 Task: Log work in the project BlazeTech for the issue 'Upgrade the data visualization and reporting mechanisms of a web application to improve data presentation and insights' spent time as '3w 6d 23h 49m' and remaining time as '1w 6d 21h 3m' and move to top of backlog. Now add the issue to the epic 'Digital marketing platform implementation'. Log work in the project BlazeTech for the issue 'Create a new online platform for online music courses with advanced music tools and live performance features' spent time as '5w 2d 1h 41m' and remaining time as '3w 6d 16h 19m' and move to bottom of backlog. Now add the issue to the epic 'API development and management'
Action: Mouse moved to (188, 51)
Screenshot: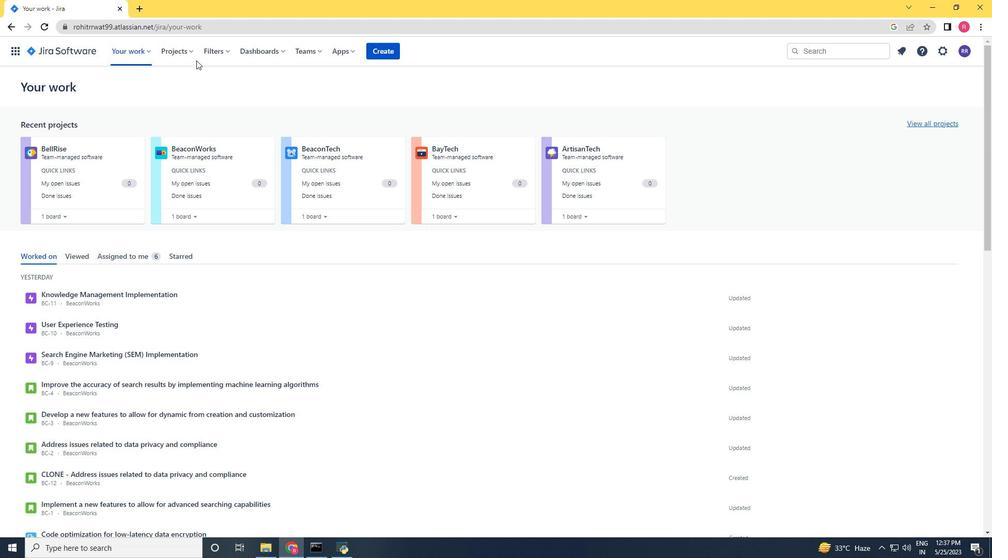 
Action: Mouse pressed left at (188, 51)
Screenshot: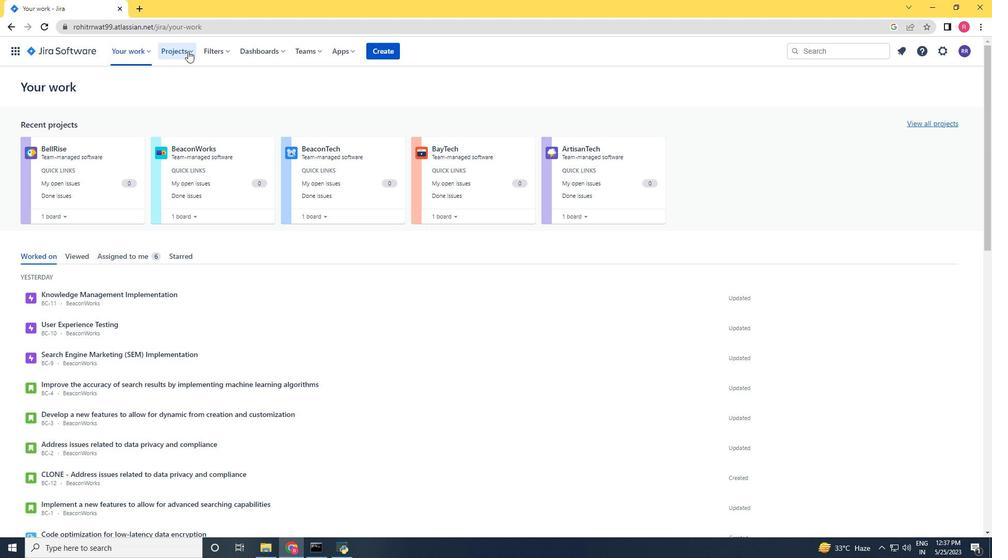 
Action: Mouse moved to (207, 100)
Screenshot: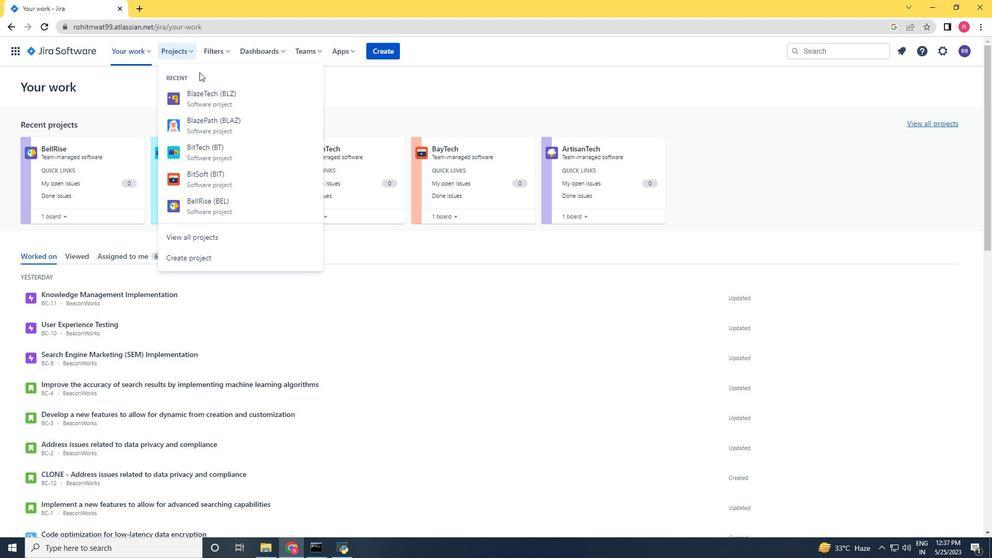 
Action: Mouse pressed left at (207, 100)
Screenshot: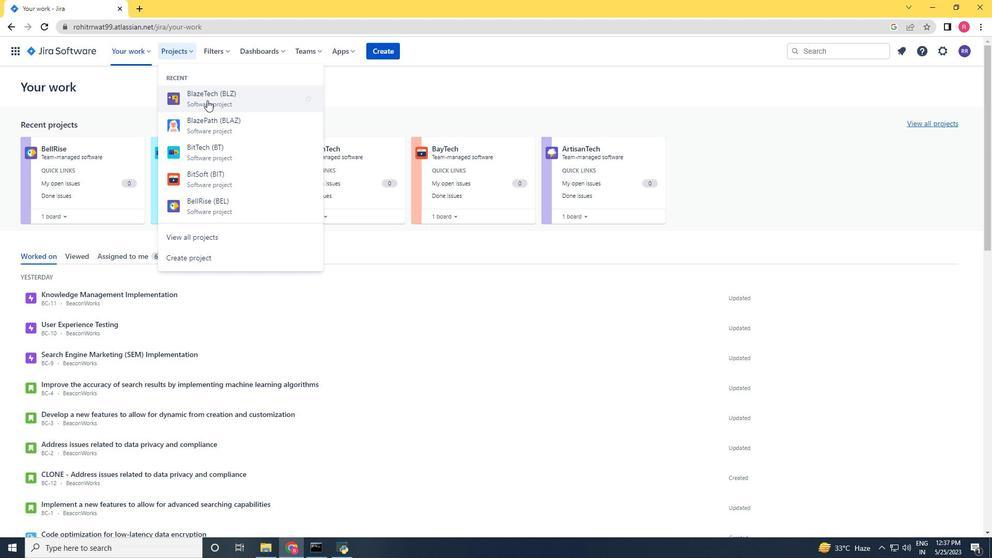 
Action: Mouse moved to (50, 159)
Screenshot: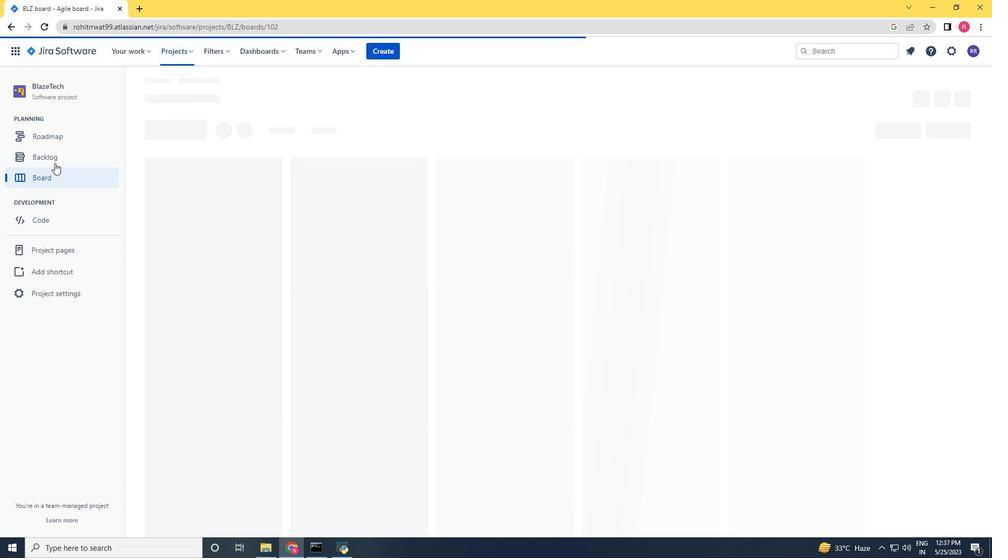 
Action: Mouse pressed left at (50, 159)
Screenshot: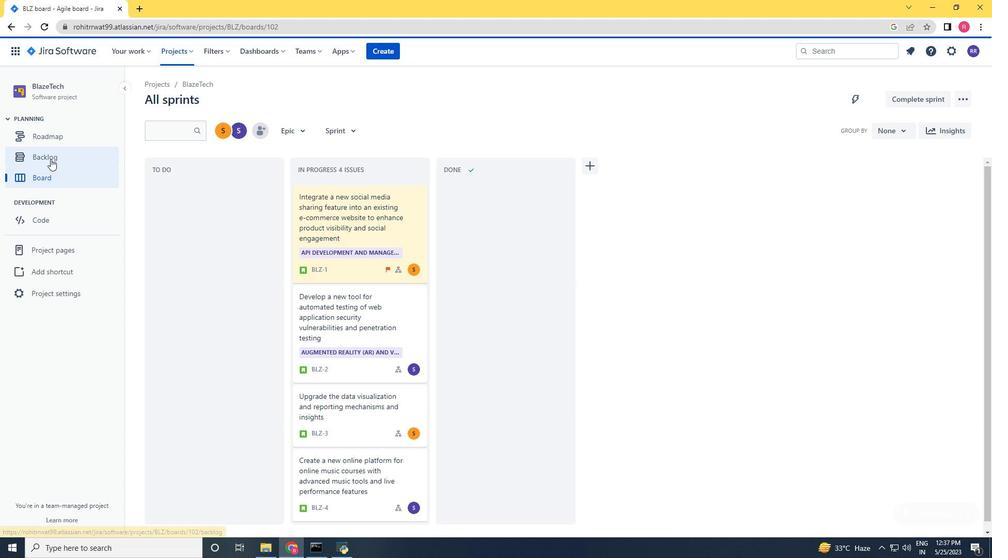 
Action: Mouse moved to (777, 368)
Screenshot: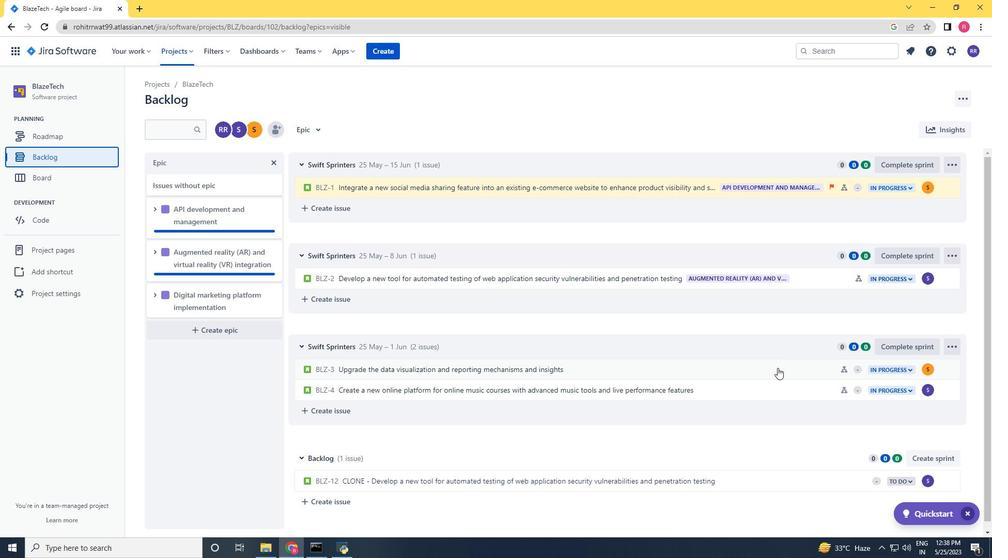 
Action: Mouse pressed left at (777, 368)
Screenshot: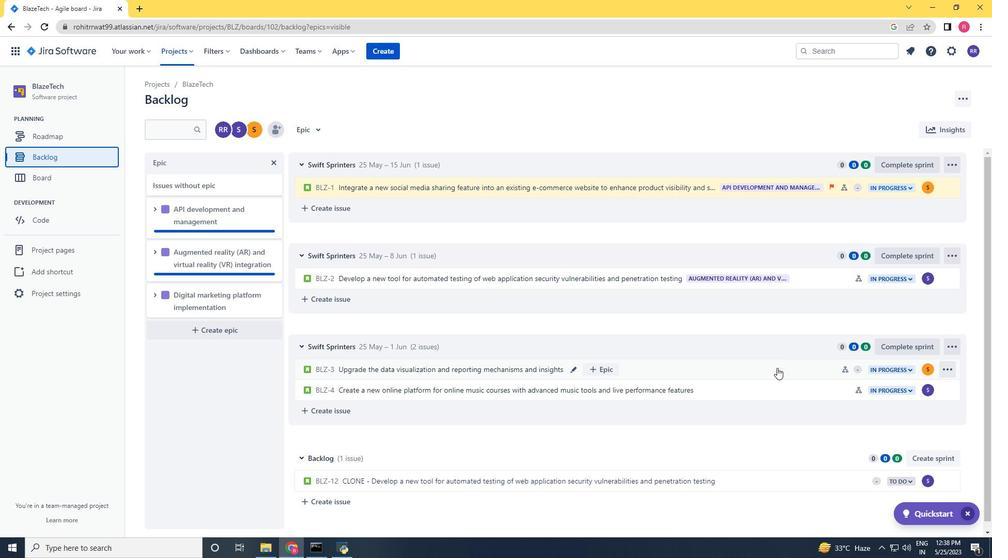 
Action: Mouse moved to (953, 159)
Screenshot: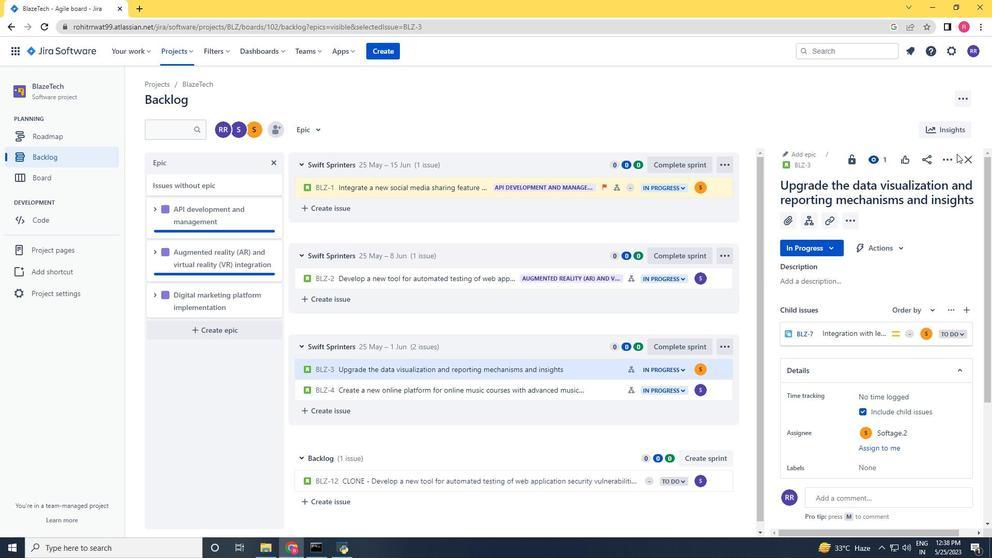 
Action: Mouse pressed left at (953, 159)
Screenshot: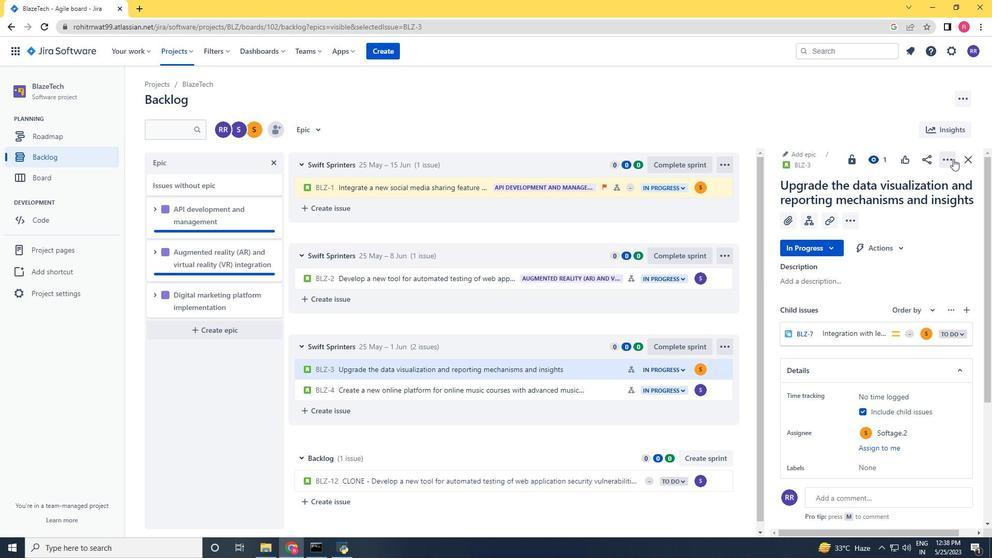 
Action: Mouse moved to (889, 190)
Screenshot: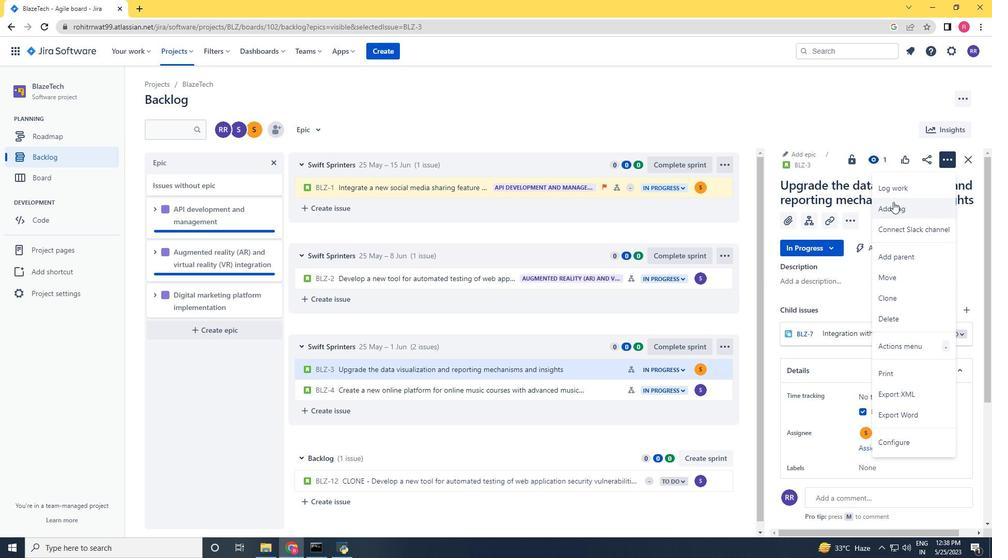 
Action: Mouse pressed left at (889, 190)
Screenshot: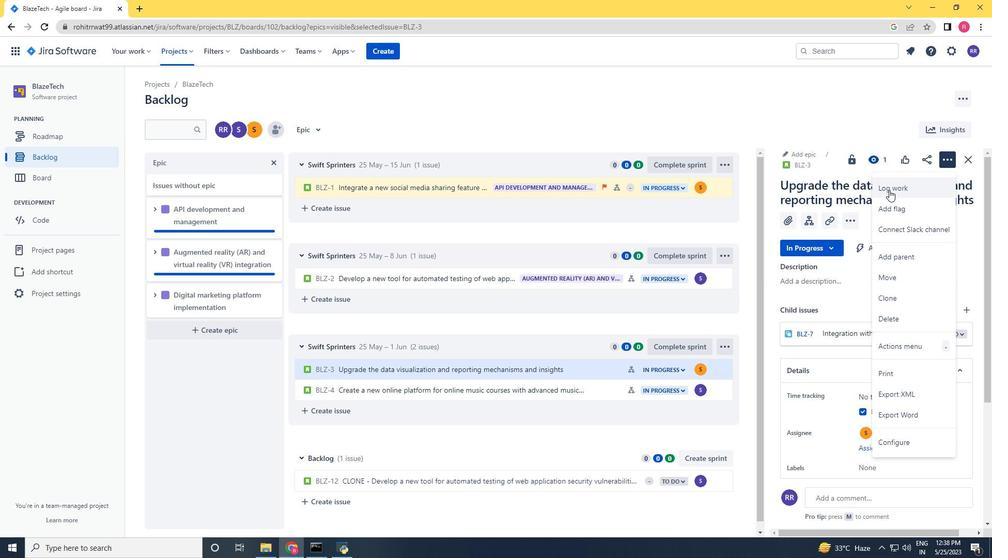 
Action: Key pressed 3w<Key.space>6d<Key.space>23h<Key.space>49m<Key.tab>1w<Key.space>6d<Key.space>21h<Key.space>3m
Screenshot: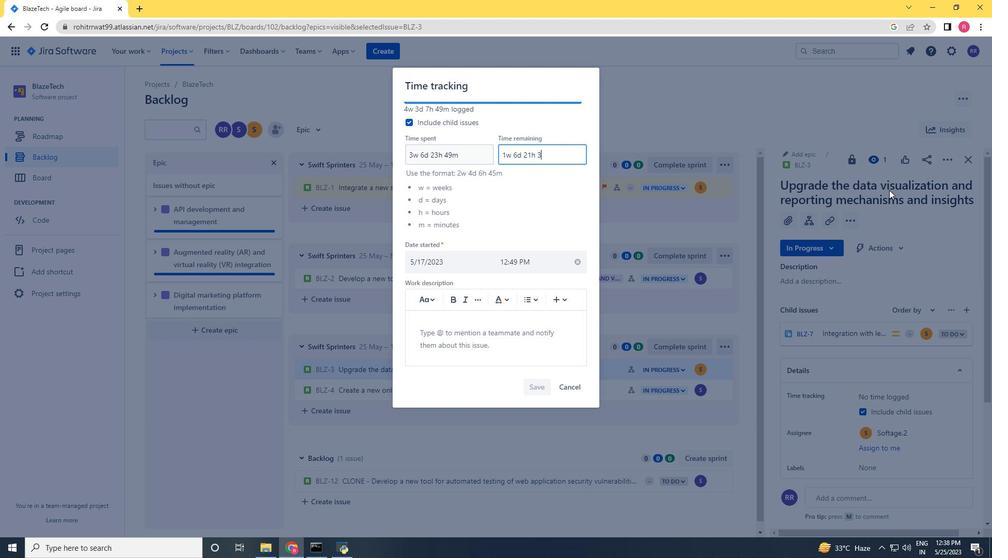 
Action: Mouse moved to (532, 385)
Screenshot: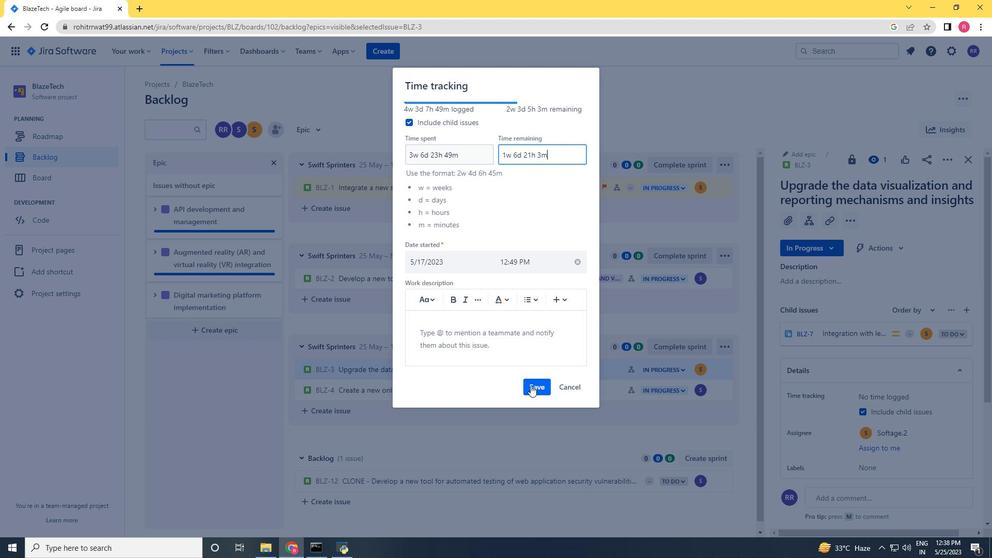 
Action: Mouse pressed left at (532, 385)
Screenshot: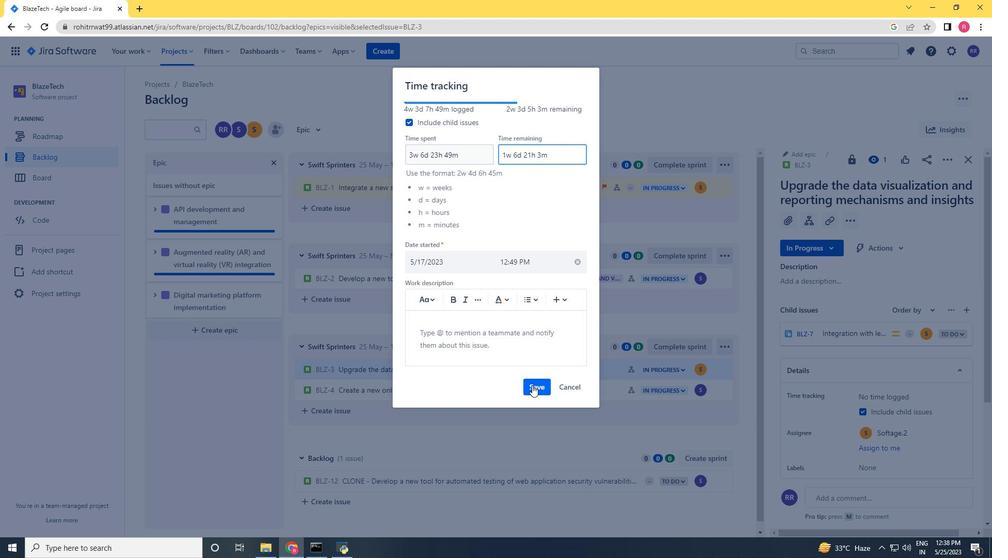 
Action: Mouse moved to (724, 373)
Screenshot: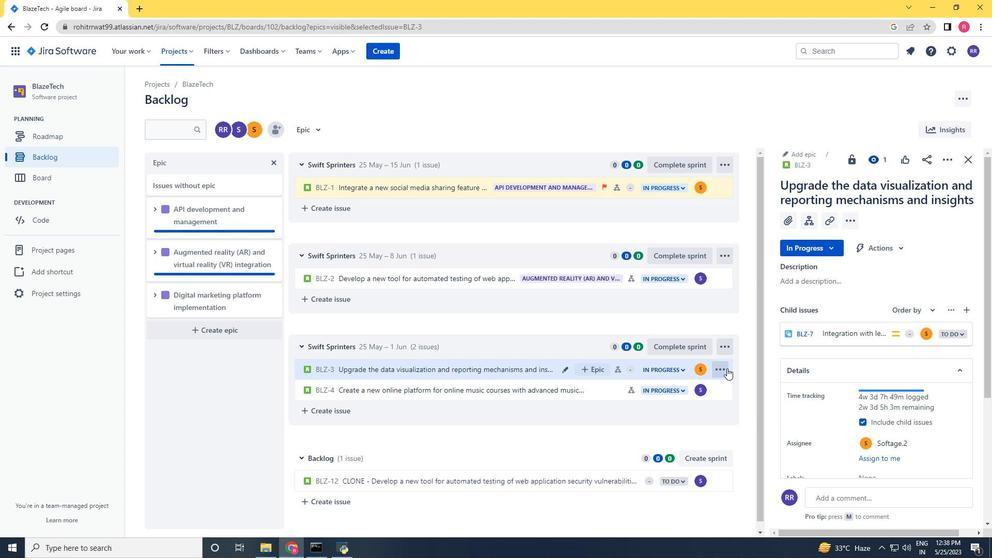 
Action: Mouse pressed left at (724, 373)
Screenshot: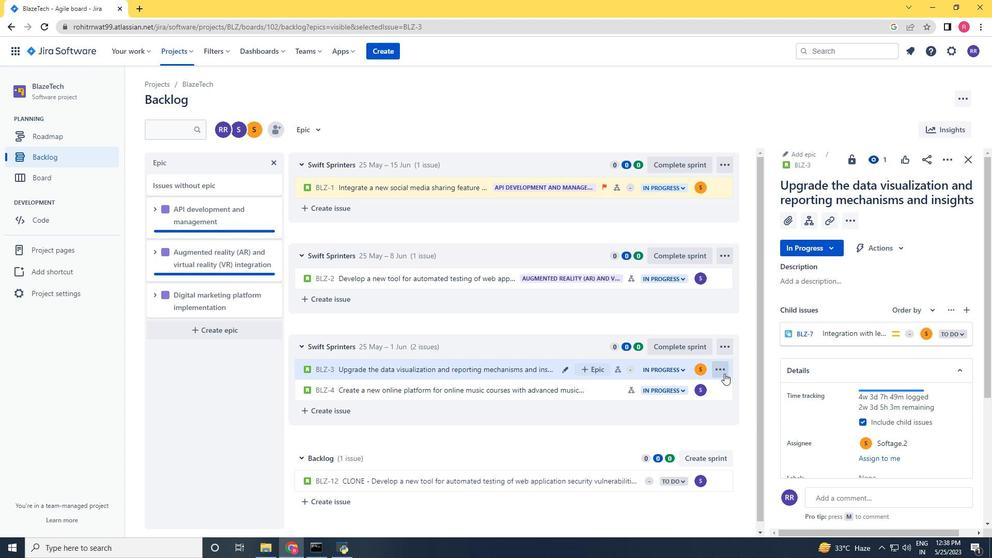 
Action: Mouse moved to (715, 335)
Screenshot: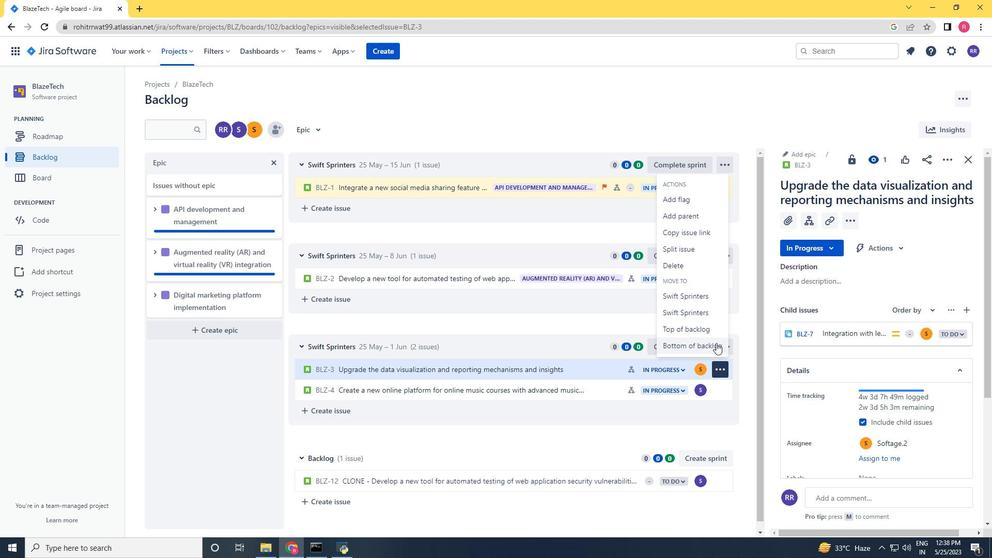
Action: Mouse pressed left at (715, 335)
Screenshot: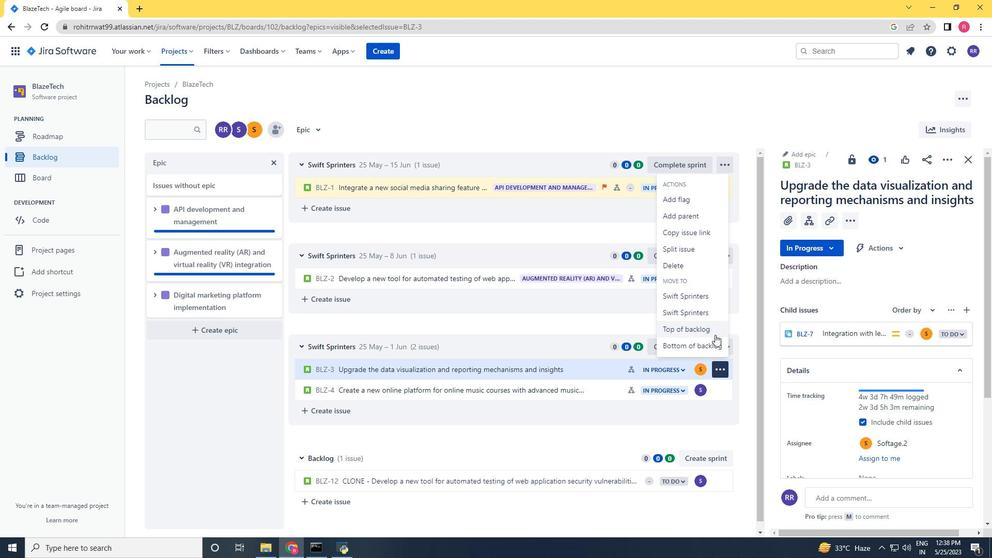 
Action: Mouse moved to (521, 169)
Screenshot: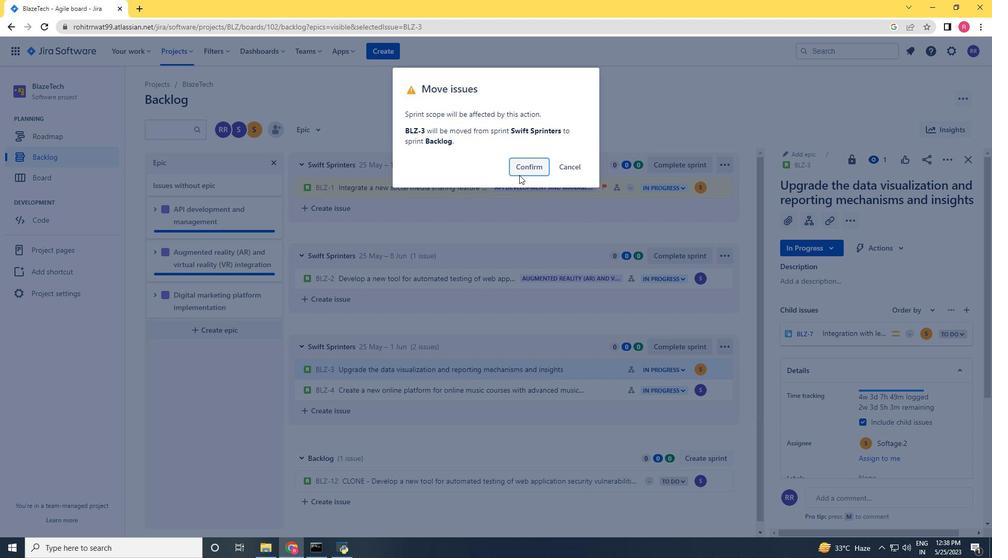 
Action: Mouse pressed left at (521, 169)
Screenshot: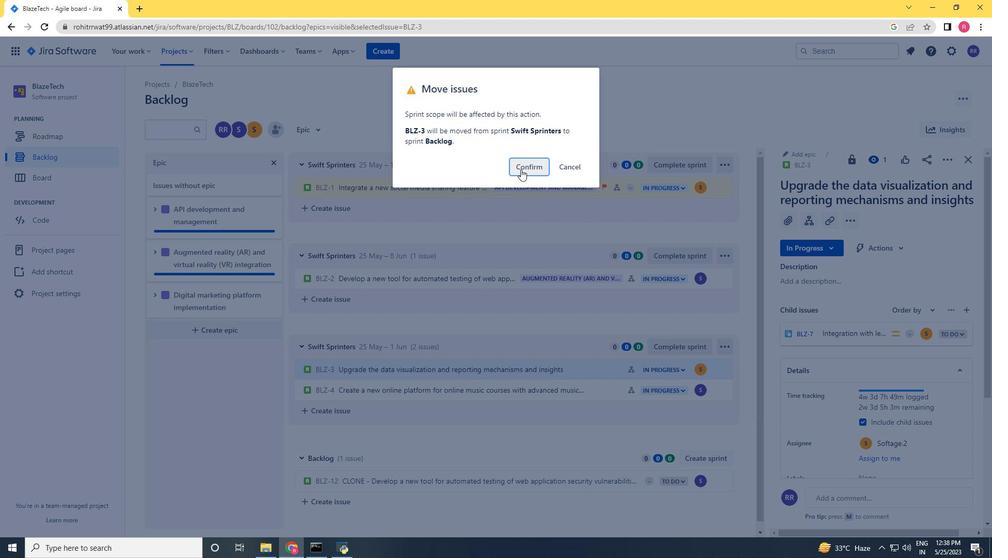 
Action: Mouse moved to (602, 460)
Screenshot: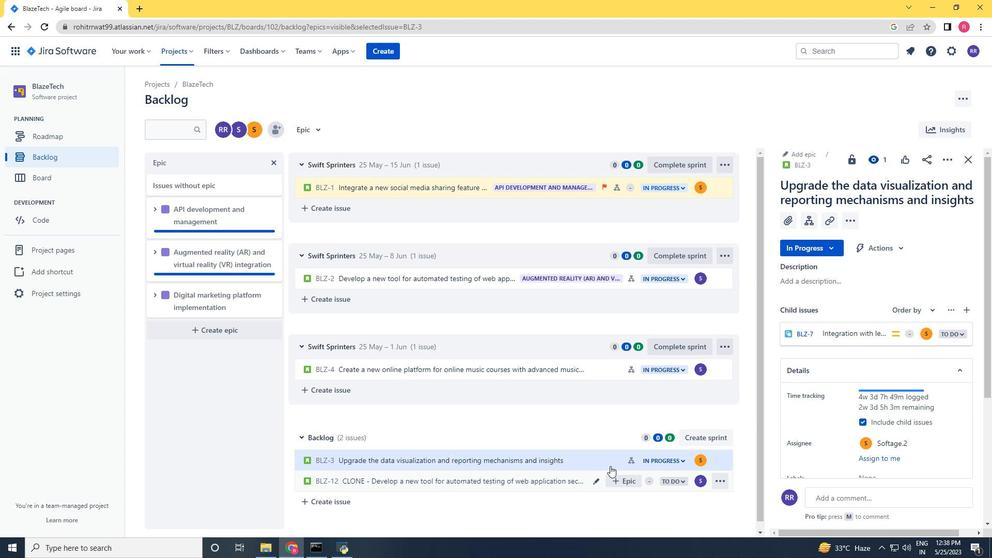 
Action: Mouse pressed left at (602, 460)
Screenshot: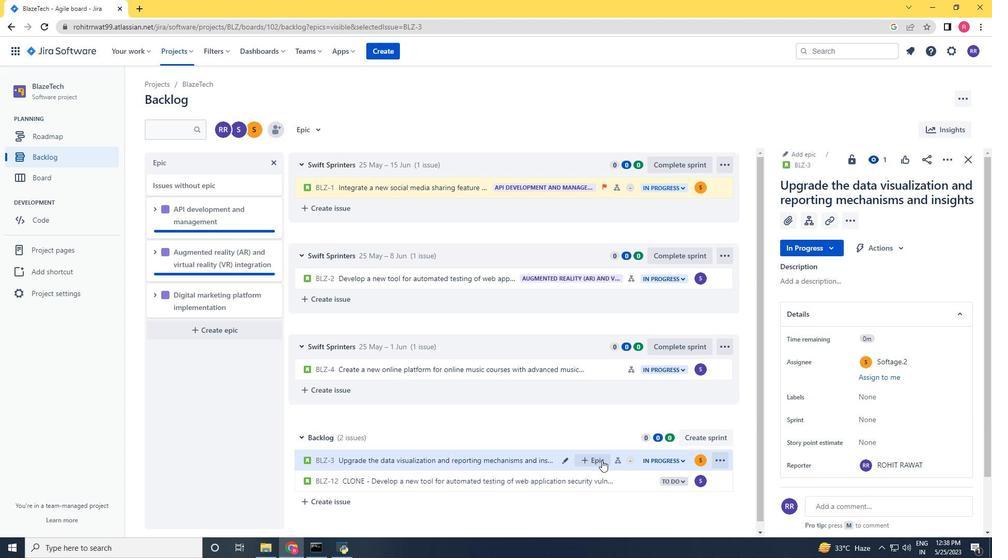 
Action: Mouse moved to (621, 504)
Screenshot: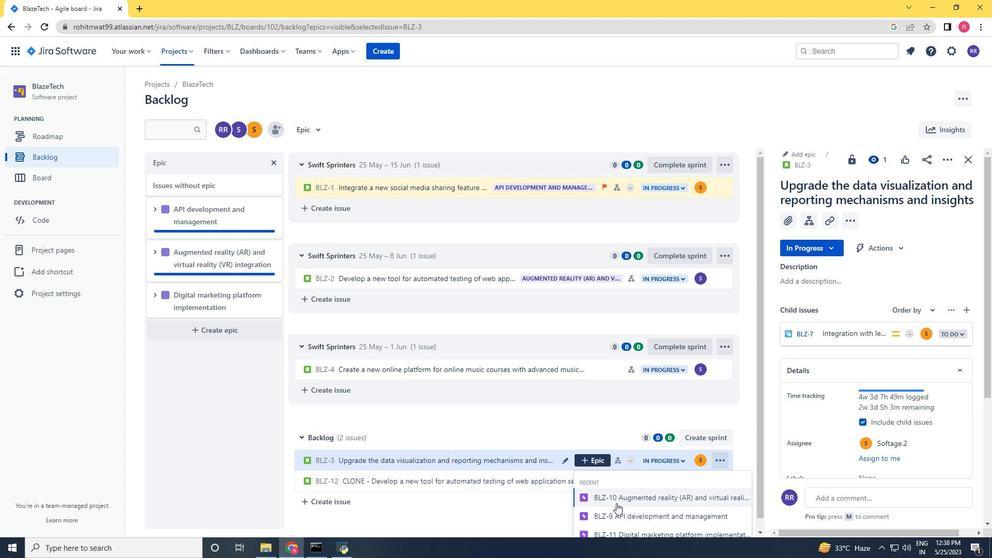 
Action: Mouse scrolled (621, 504) with delta (0, 0)
Screenshot: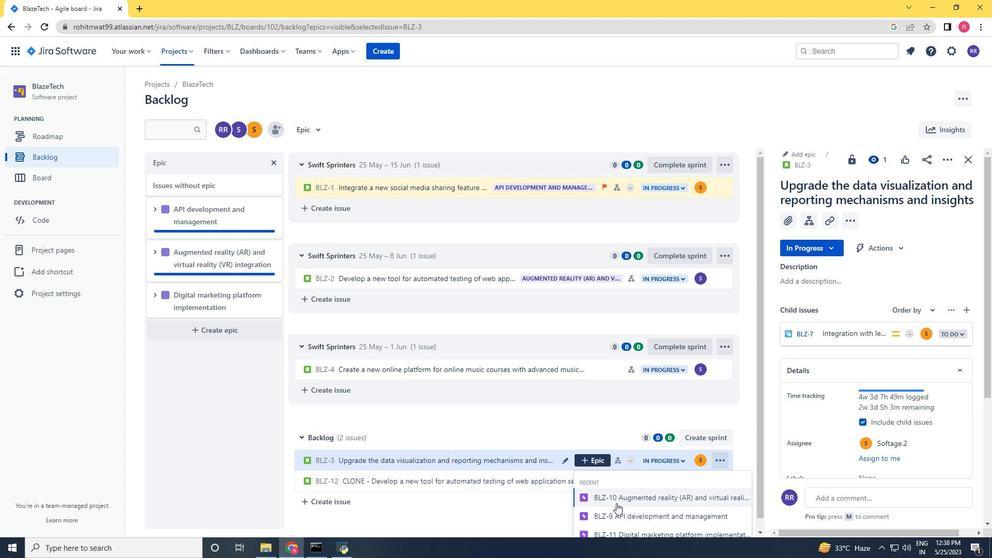 
Action: Mouse scrolled (621, 504) with delta (0, 0)
Screenshot: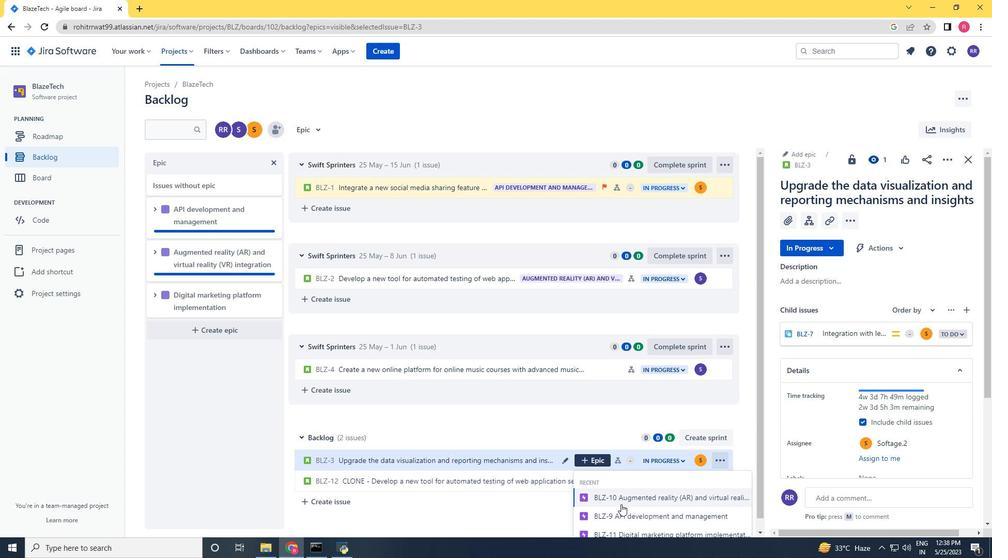 
Action: Mouse scrolled (621, 504) with delta (0, 0)
Screenshot: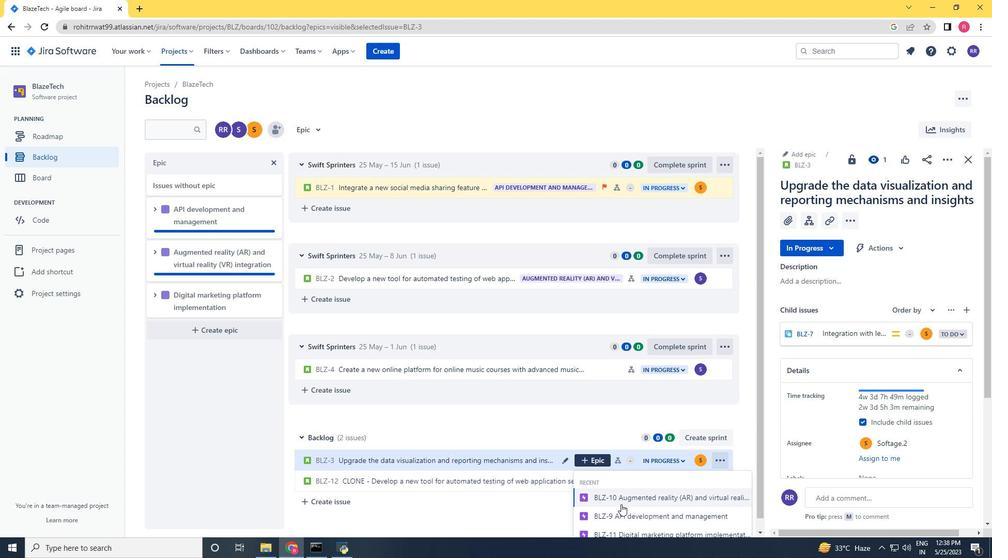 
Action: Mouse moved to (624, 537)
Screenshot: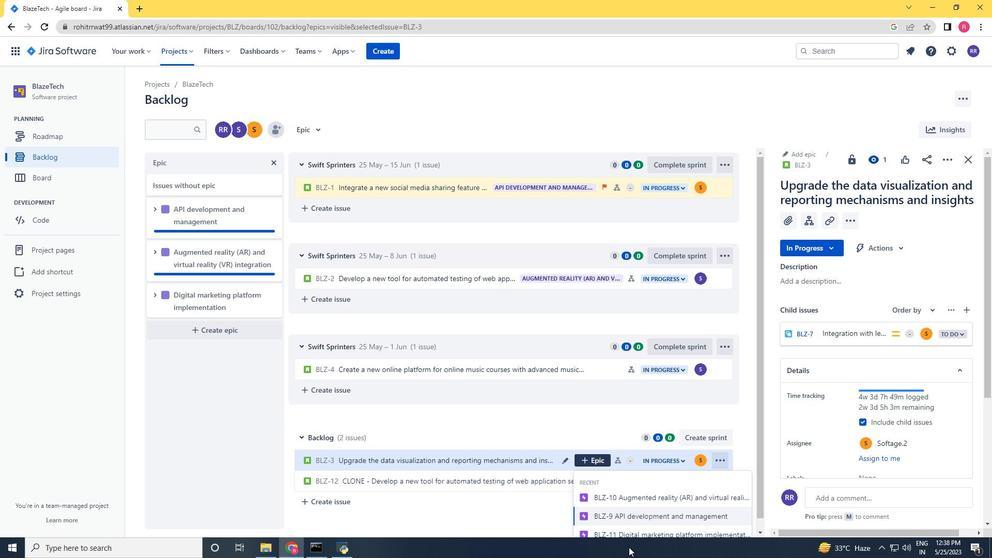
Action: Mouse pressed left at (624, 537)
Screenshot: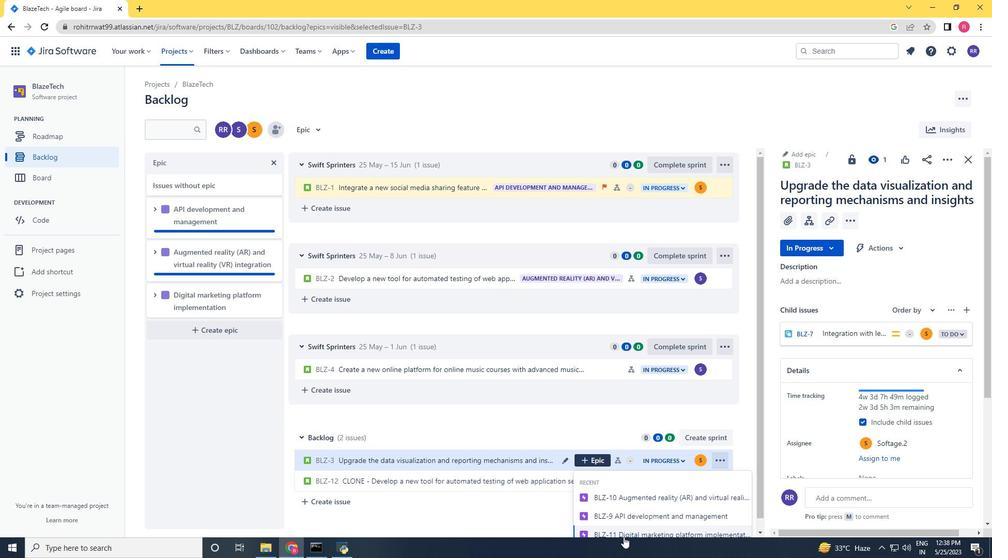 
Action: Mouse moved to (553, 376)
Screenshot: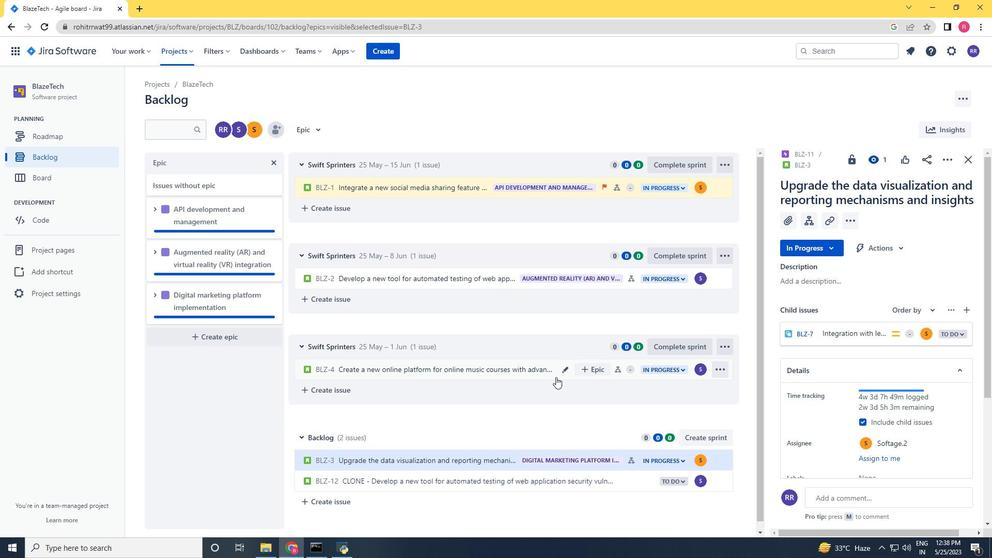 
Action: Mouse pressed left at (553, 376)
Screenshot: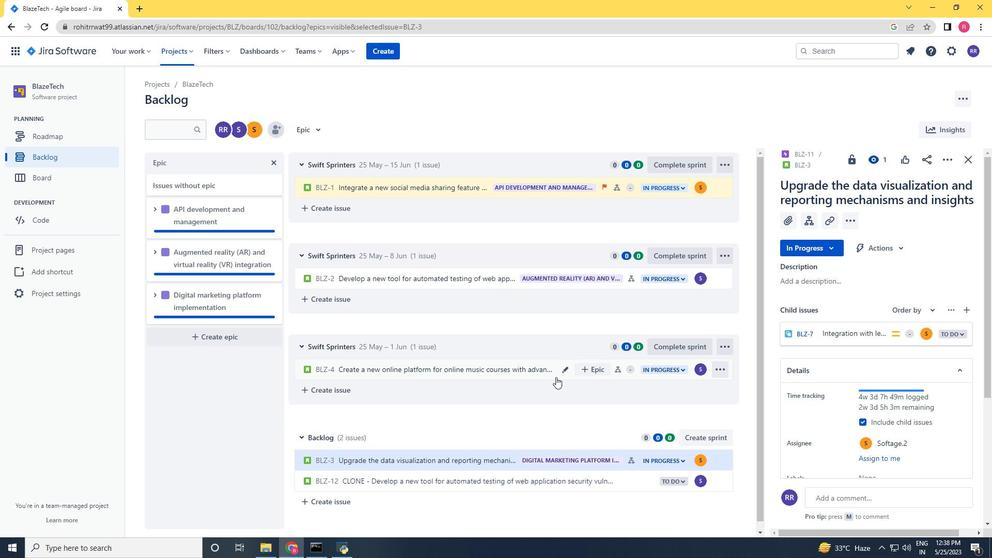 
Action: Mouse moved to (939, 160)
Screenshot: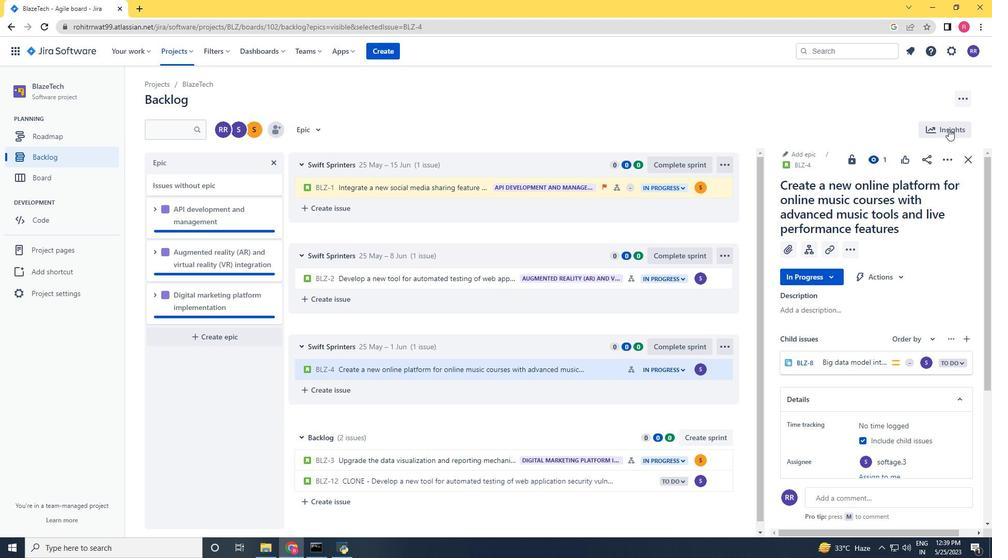 
Action: Mouse pressed left at (939, 160)
Screenshot: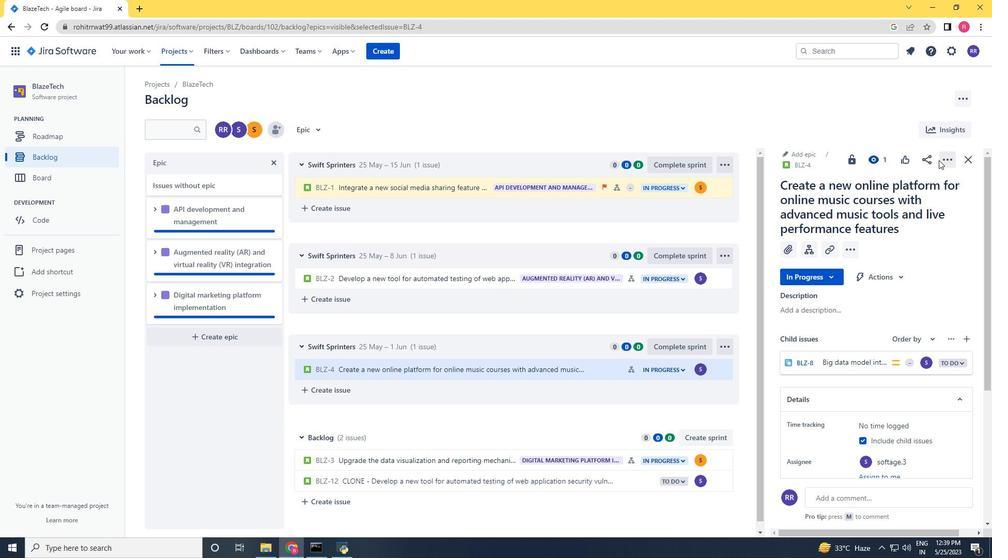 
Action: Mouse moved to (939, 161)
Screenshot: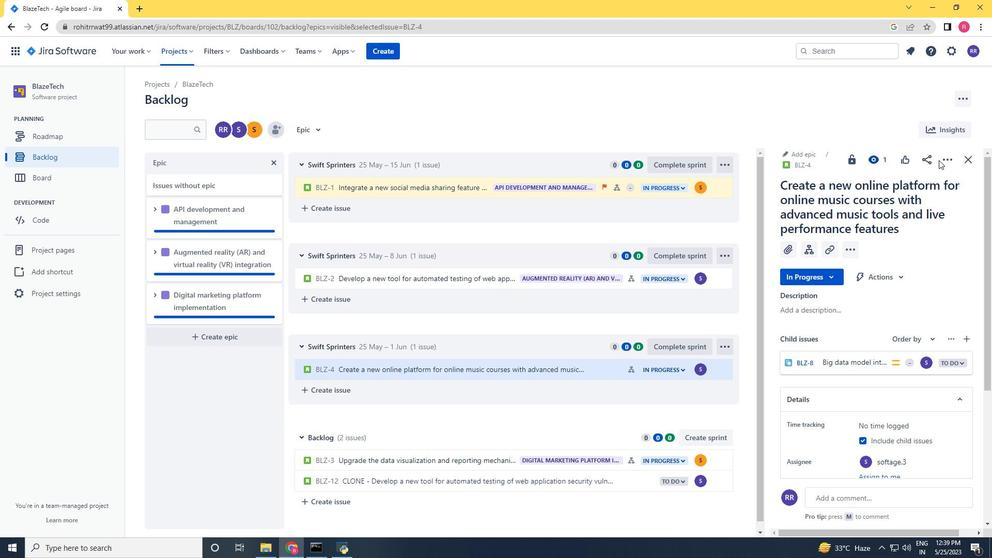 
Action: Mouse pressed left at (939, 161)
Screenshot: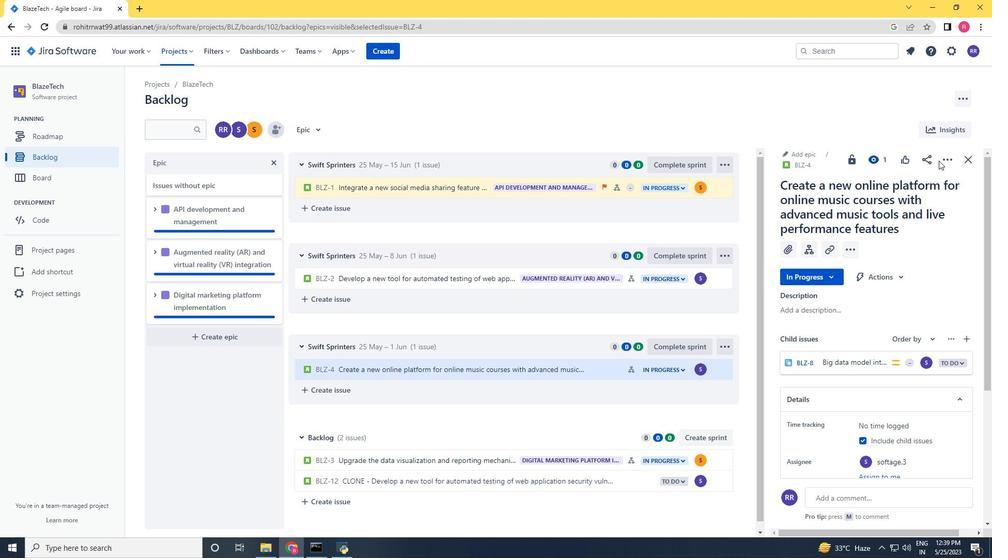 
Action: Mouse moved to (921, 194)
Screenshot: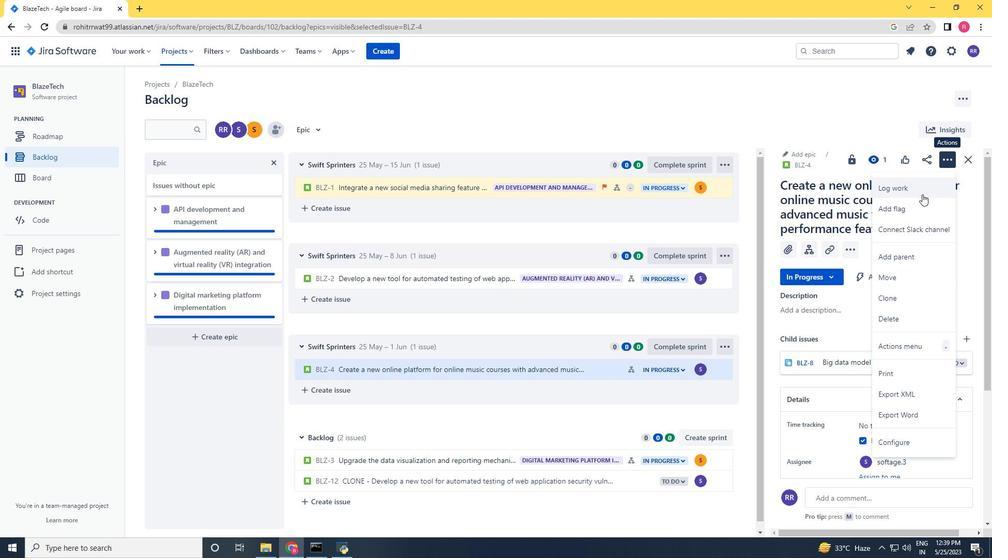 
Action: Mouse pressed left at (921, 194)
Screenshot: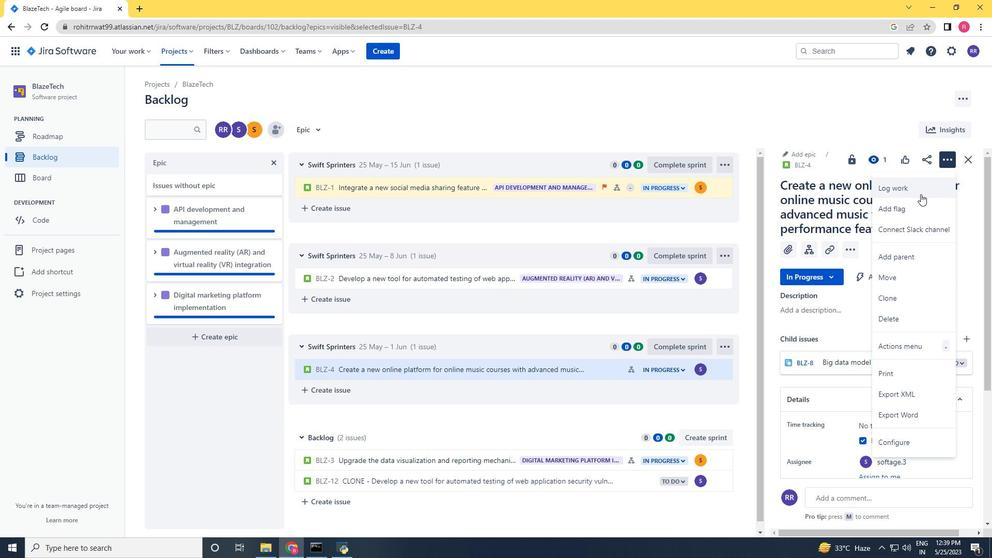 
Action: Key pressed 5w<Key.space><Key.space>2d<Key.space>1h<Key.space>41m<Key.tab>
Screenshot: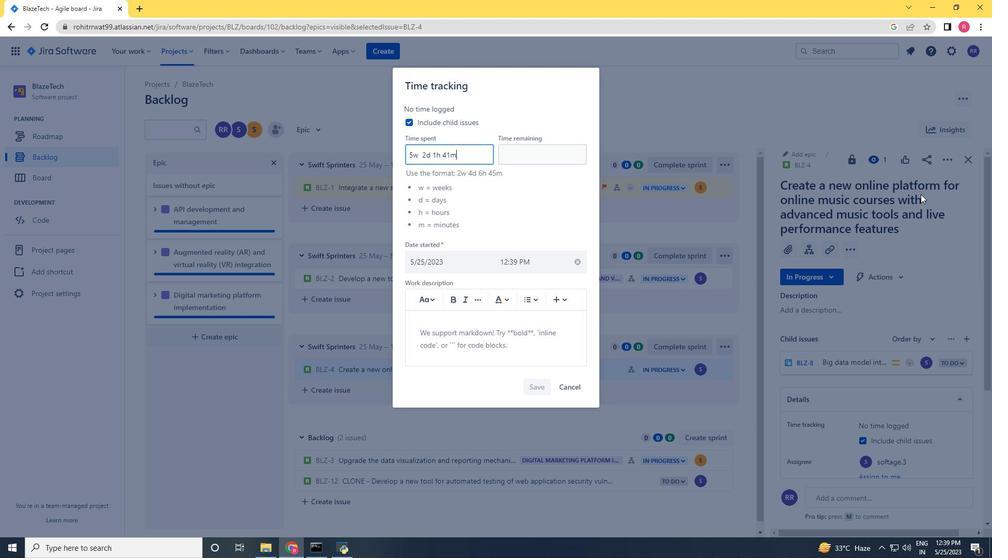 
Action: Mouse moved to (425, 152)
Screenshot: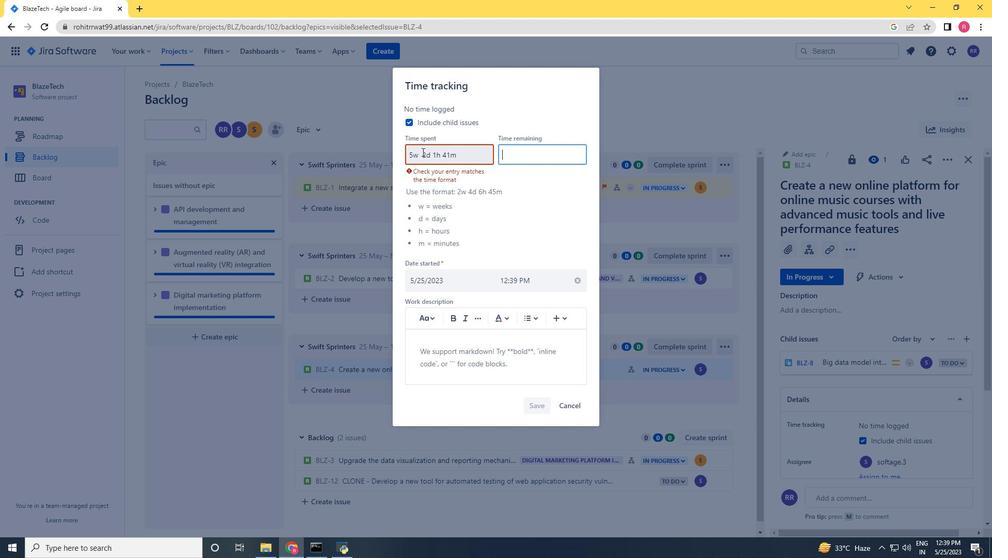 
Action: Mouse pressed left at (425, 152)
Screenshot: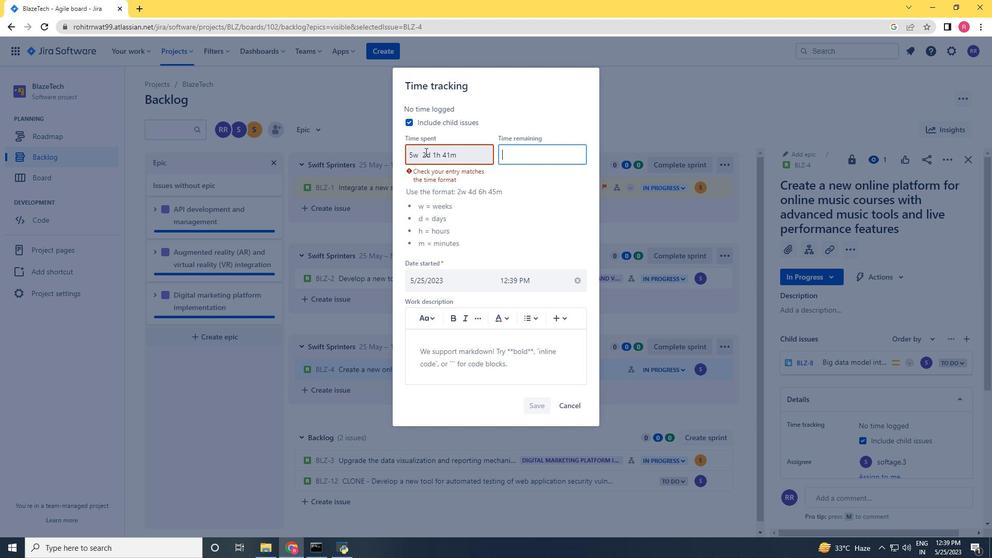 
Action: Mouse moved to (421, 157)
Screenshot: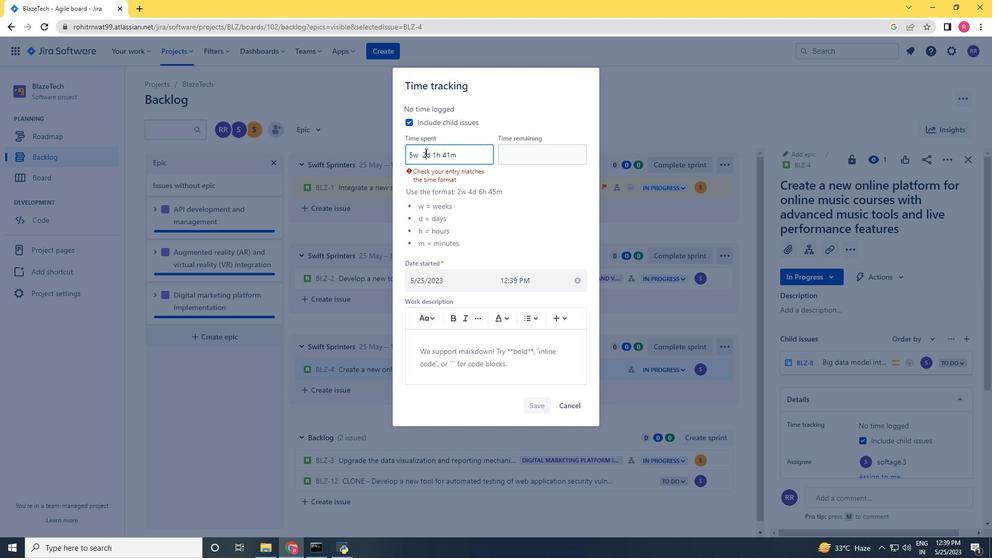 
Action: Mouse pressed left at (421, 157)
Screenshot: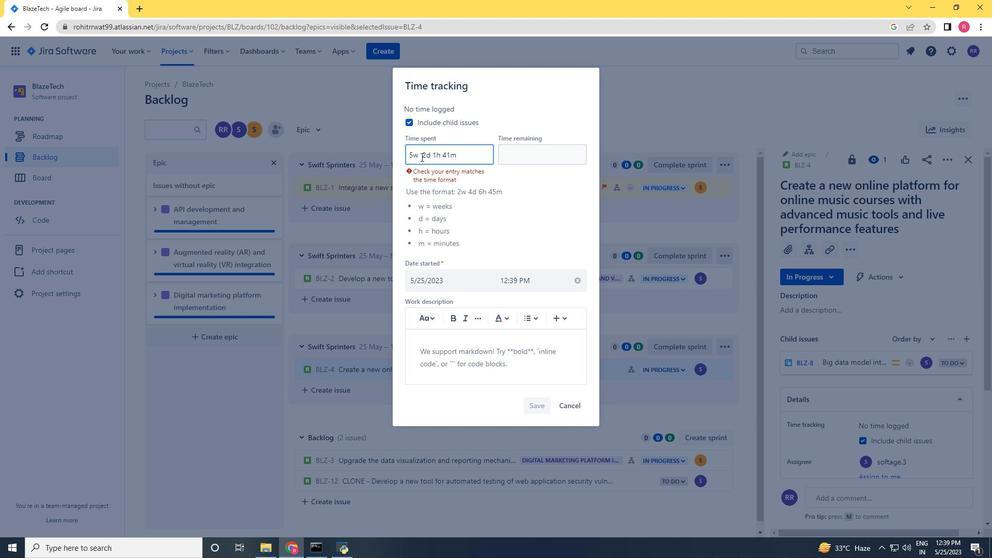
Action: Key pressed <Key.backspace>
Screenshot: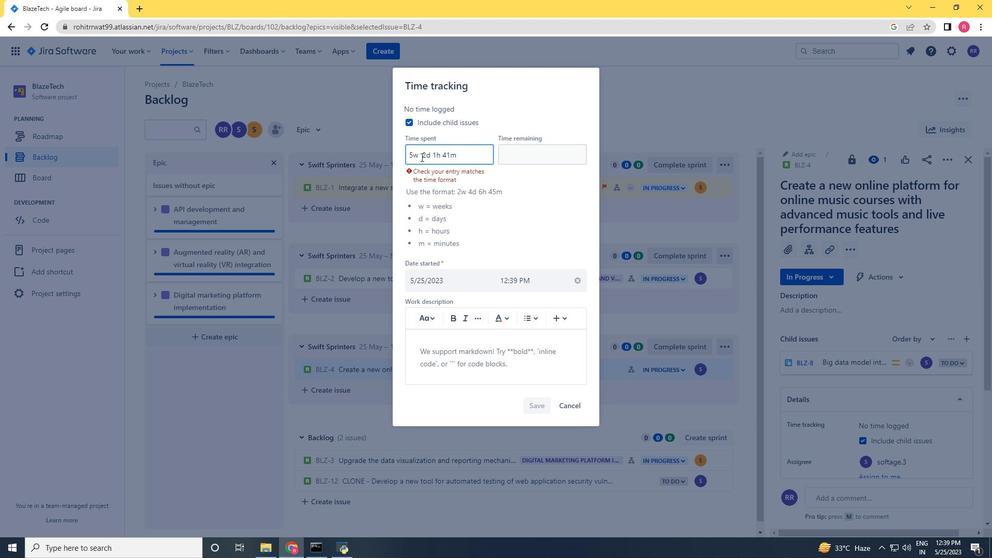 
Action: Mouse moved to (533, 158)
Screenshot: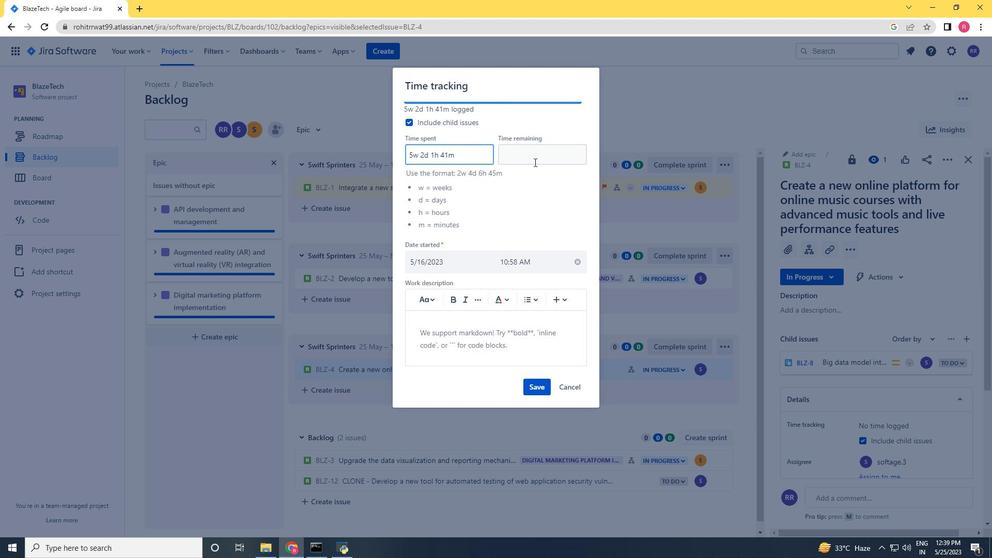 
Action: Mouse pressed left at (533, 158)
Screenshot: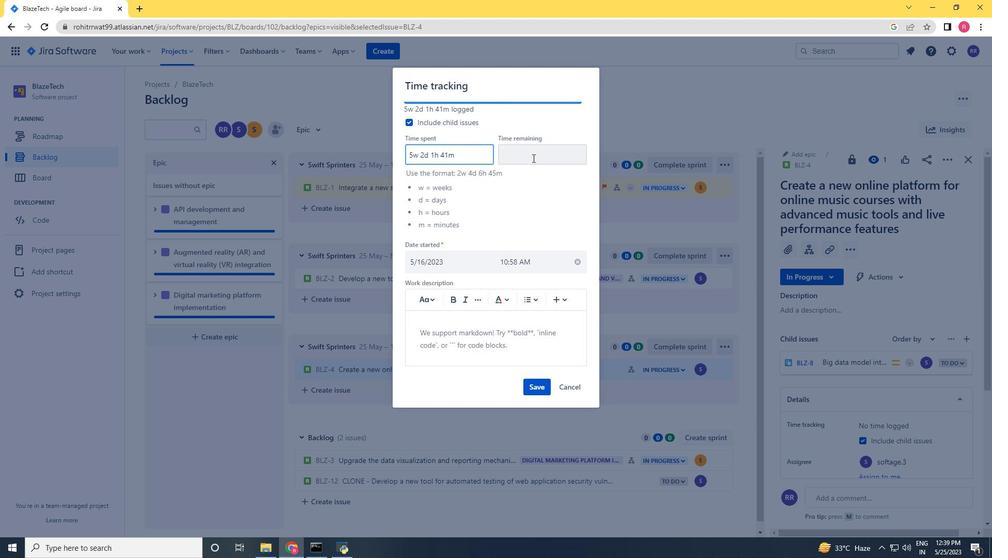 
Action: Mouse moved to (532, 158)
Screenshot: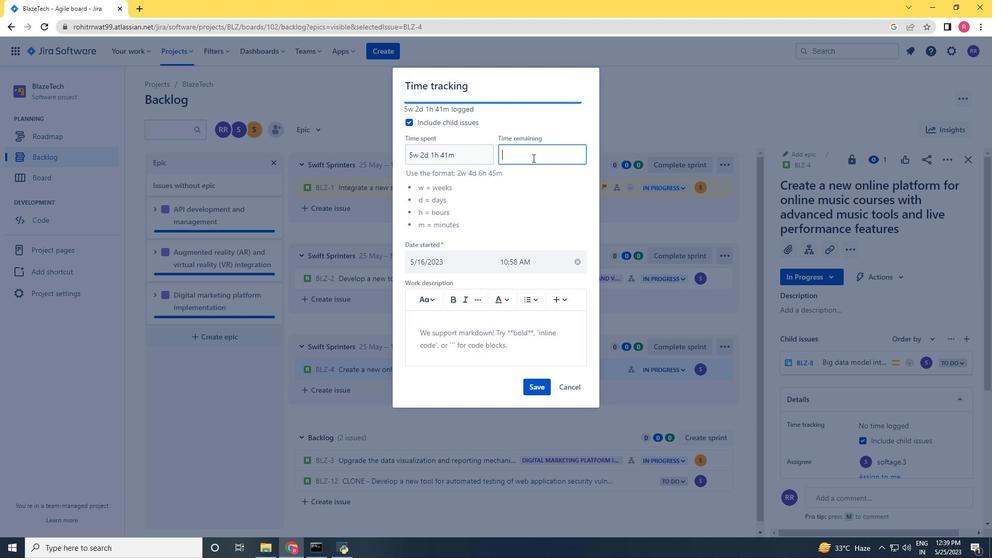 
Action: Key pressed 3w<Key.space>6d<Key.space>16h<Key.space>19m
Screenshot: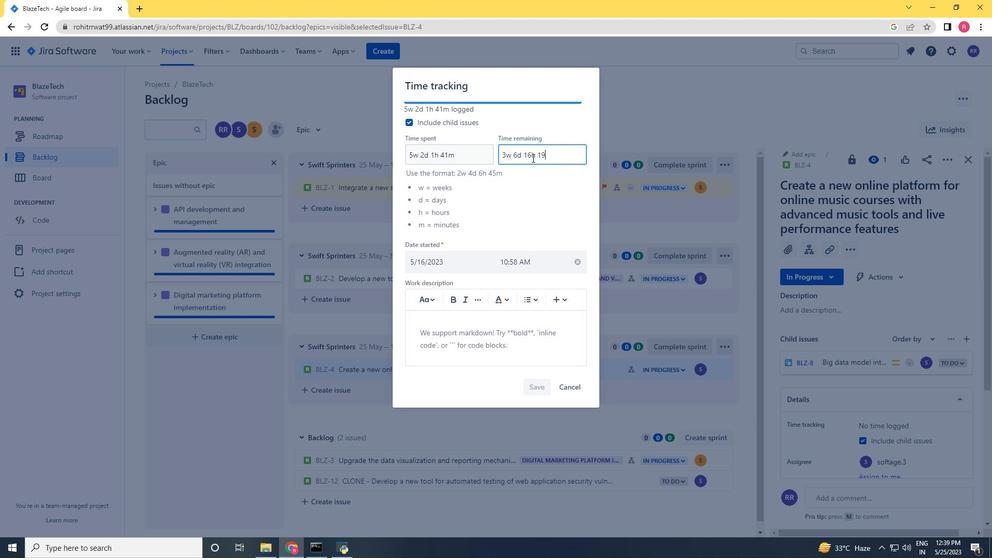 
Action: Mouse moved to (545, 385)
Screenshot: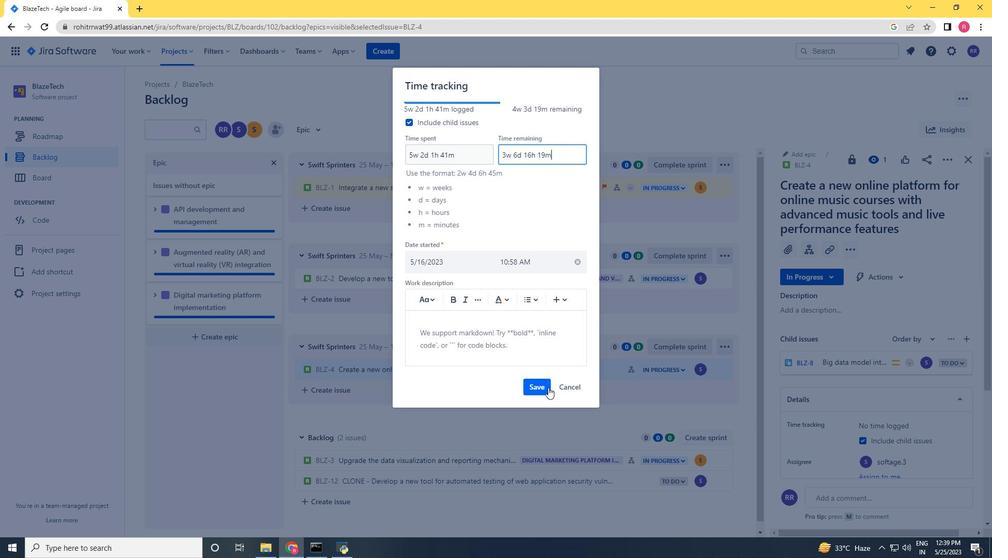 
Action: Mouse pressed left at (544, 384)
Screenshot: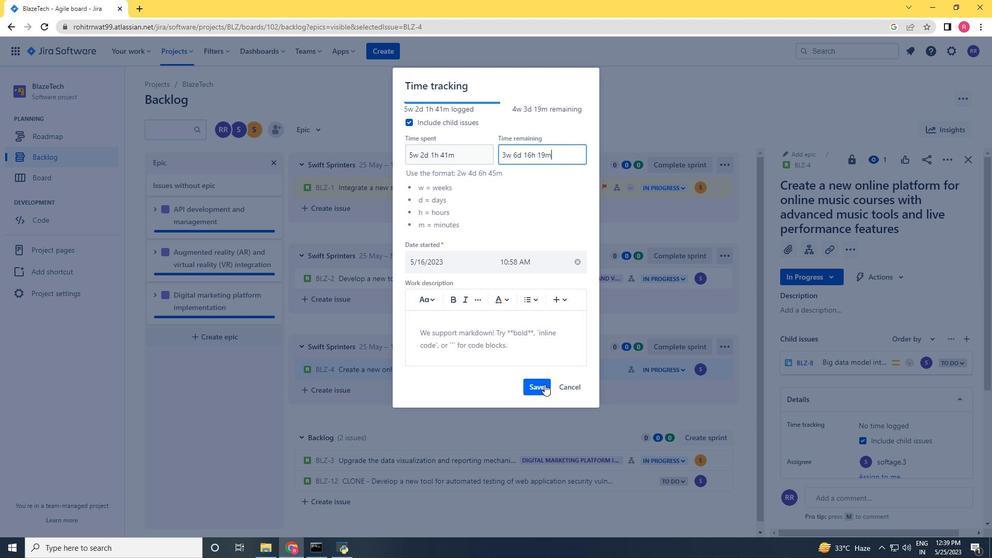 
Action: Mouse moved to (723, 370)
Screenshot: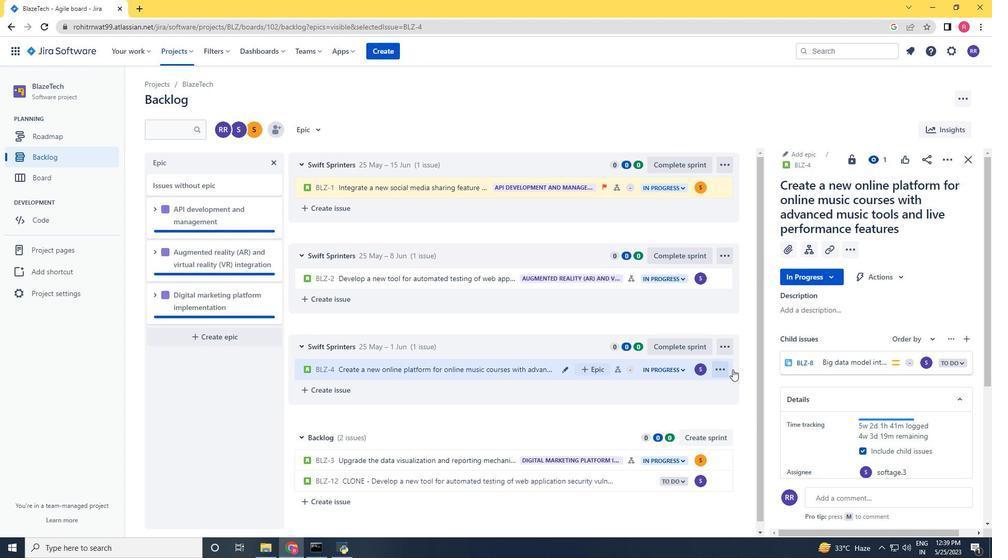 
Action: Mouse pressed left at (723, 370)
Screenshot: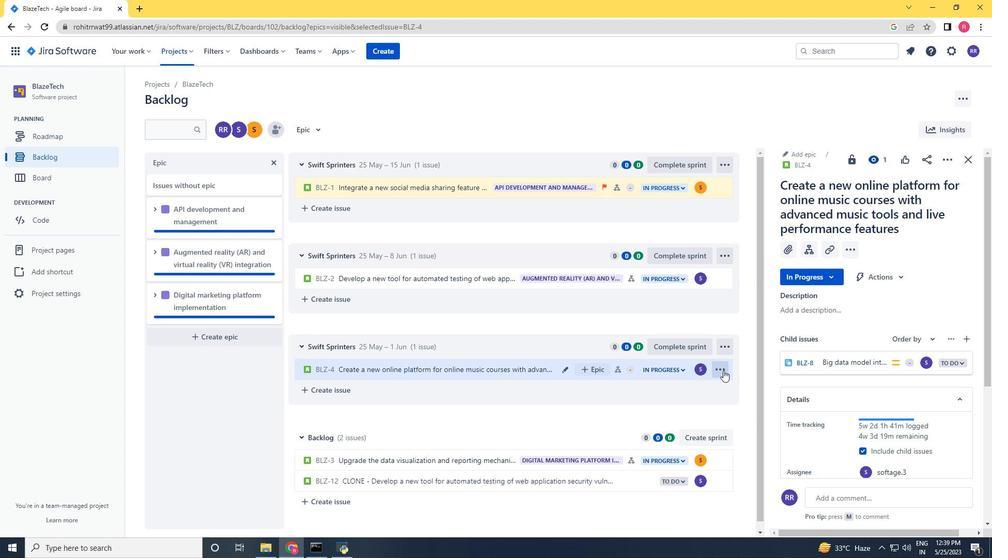 
Action: Mouse moved to (709, 348)
Screenshot: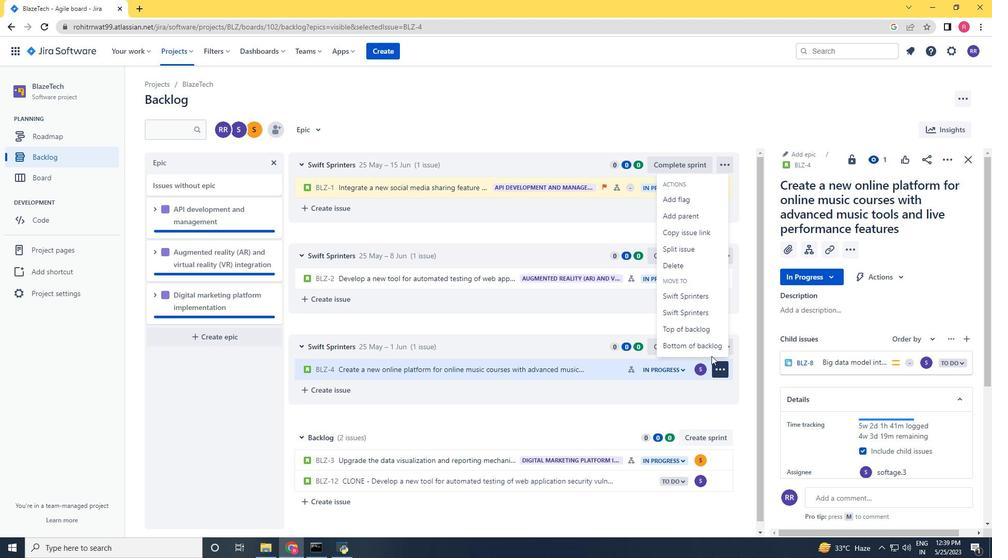 
Action: Mouse pressed left at (709, 348)
Screenshot: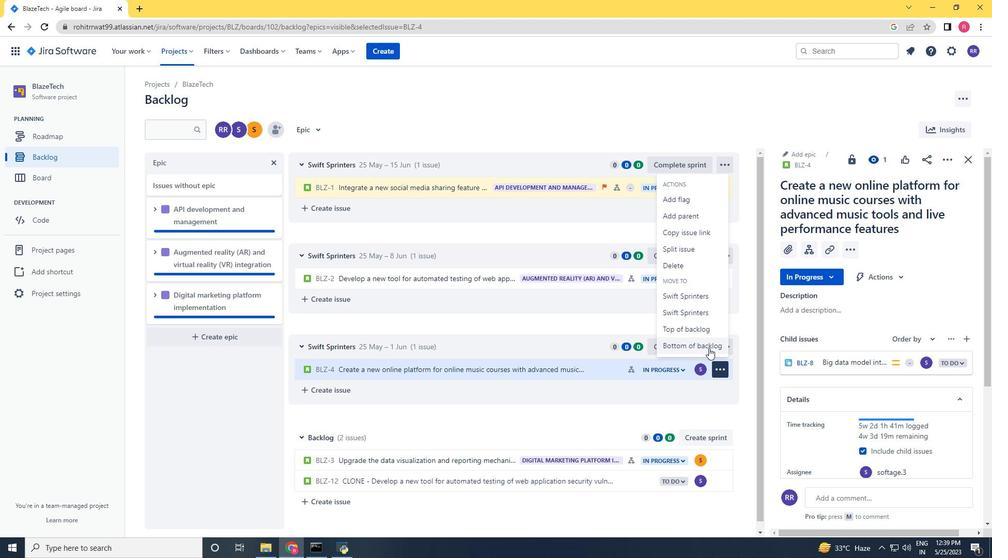 
Action: Mouse moved to (534, 160)
Screenshot: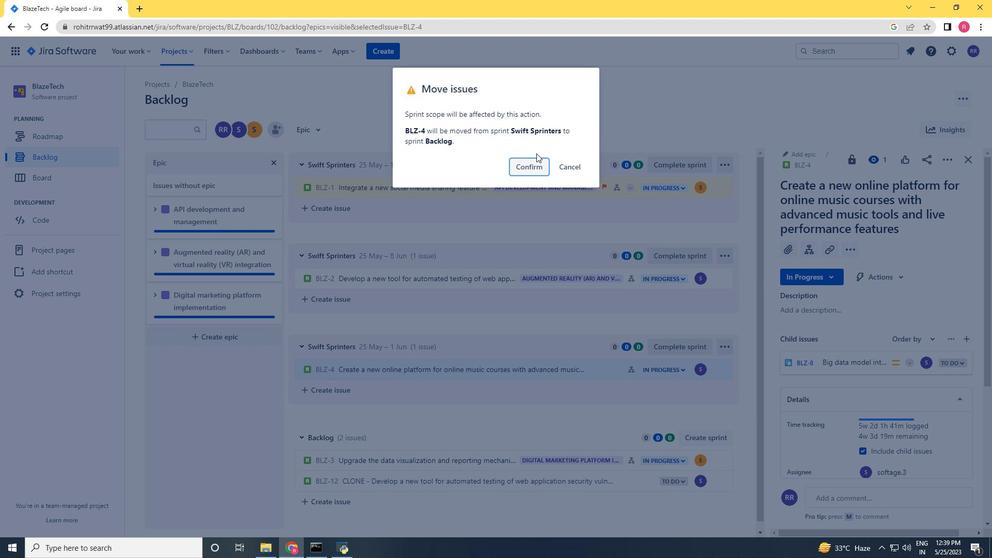 
Action: Mouse pressed left at (534, 160)
Screenshot: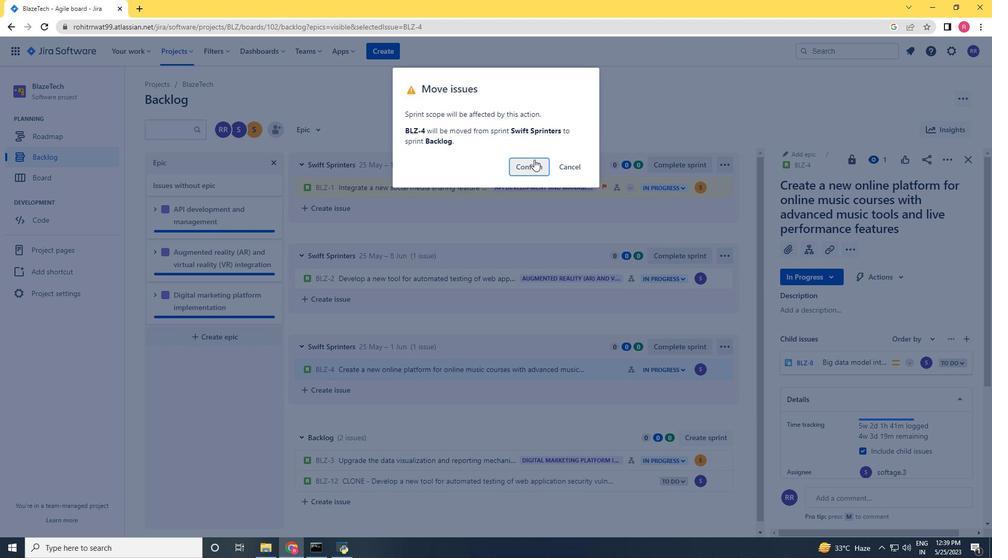 
Action: Mouse moved to (601, 502)
Screenshot: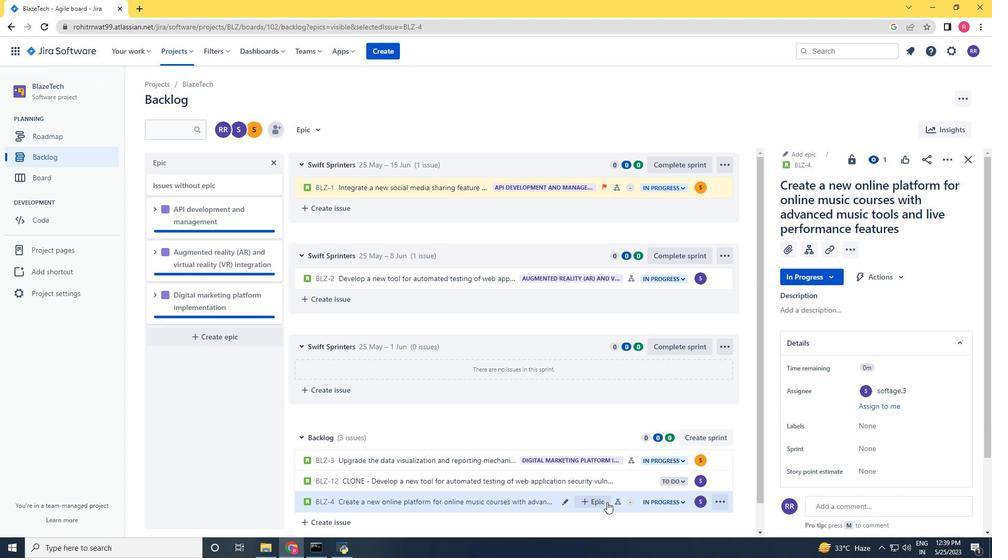 
Action: Mouse pressed left at (601, 502)
Screenshot: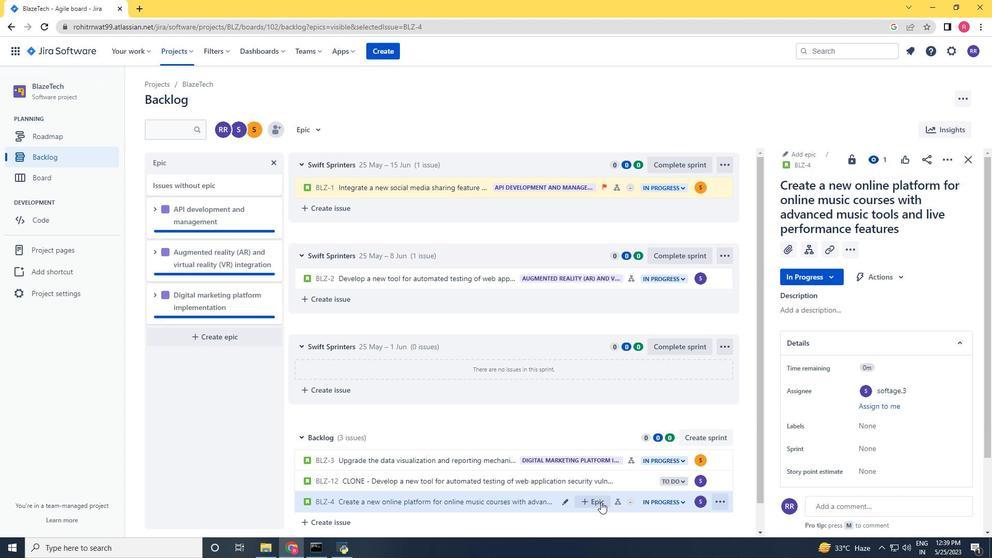 
Action: Mouse moved to (578, 425)
Screenshot: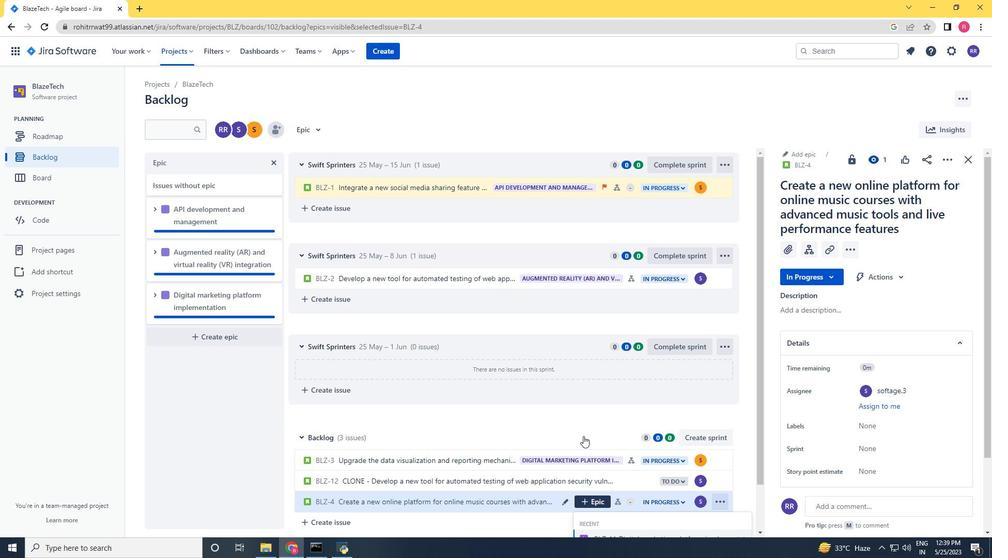 
Action: Mouse scrolled (578, 424) with delta (0, 0)
Screenshot: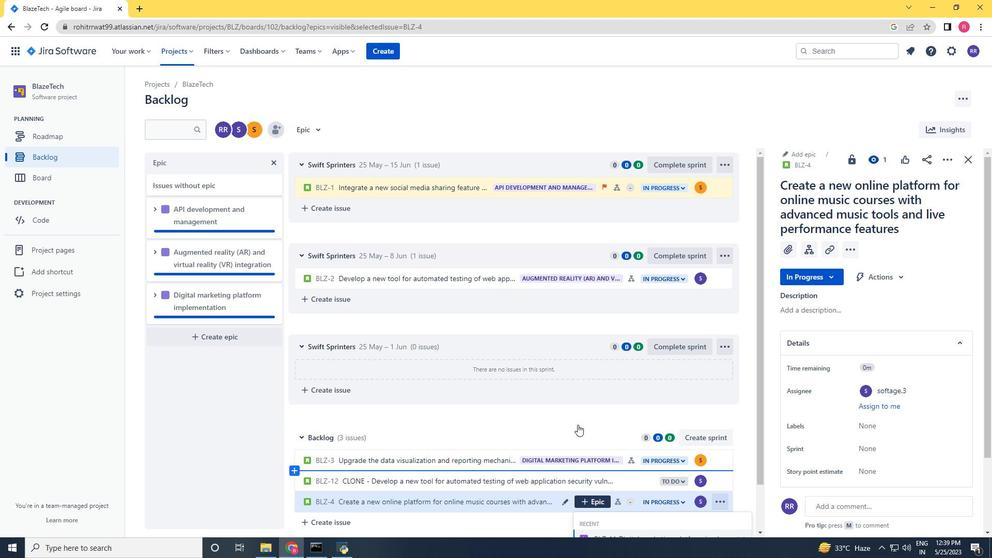
Action: Mouse scrolled (578, 424) with delta (0, 0)
Screenshot: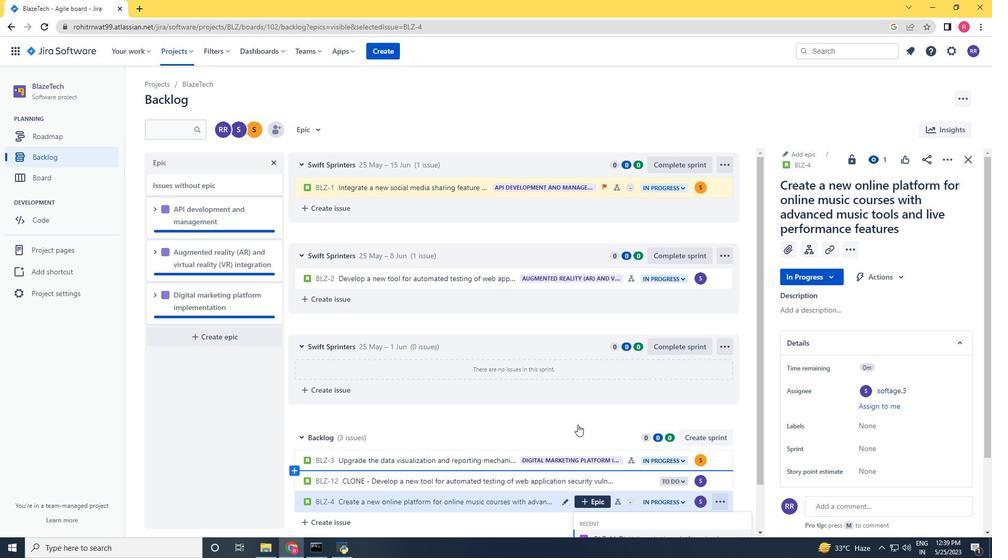 
Action: Mouse scrolled (578, 424) with delta (0, 0)
Screenshot: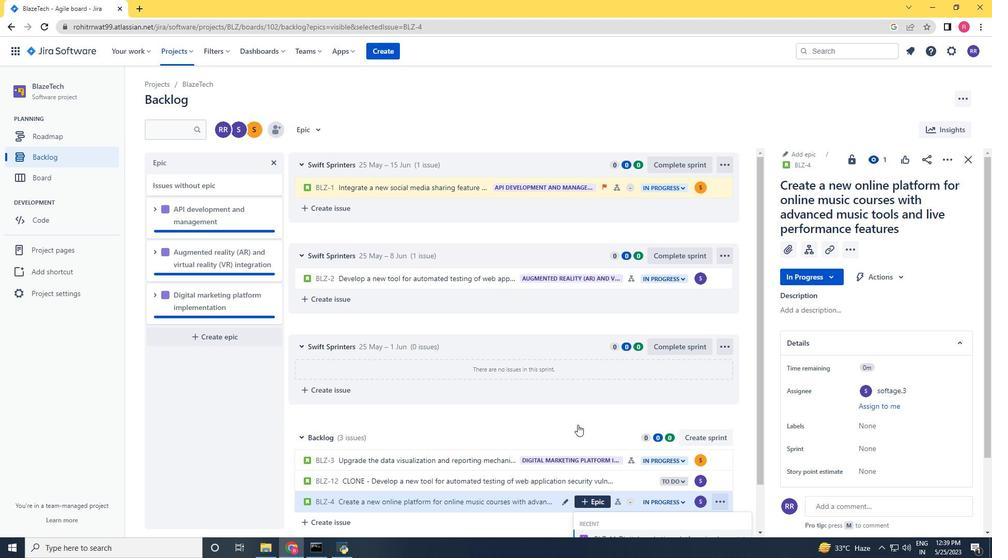 
Action: Mouse scrolled (578, 424) with delta (0, 0)
Screenshot: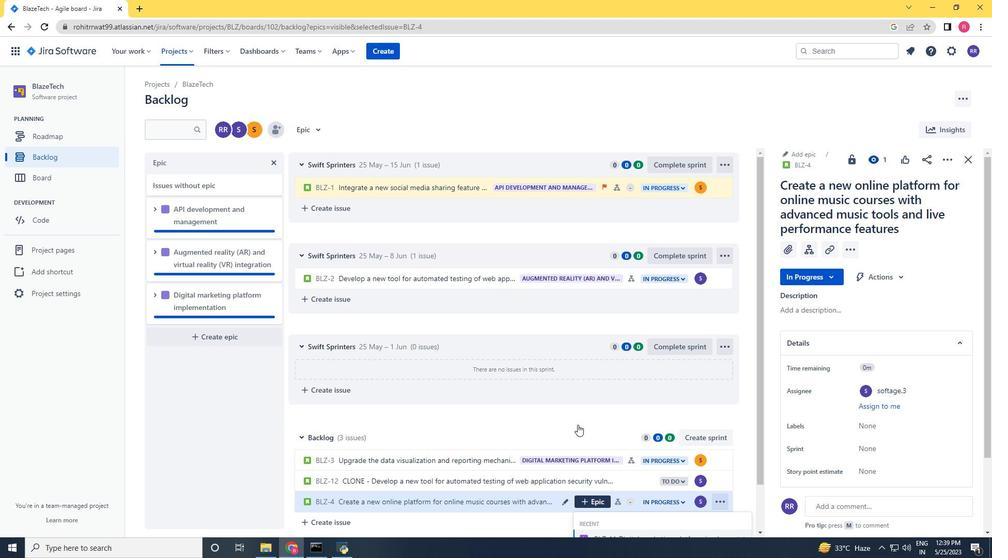 
Action: Mouse moved to (552, 389)
Screenshot: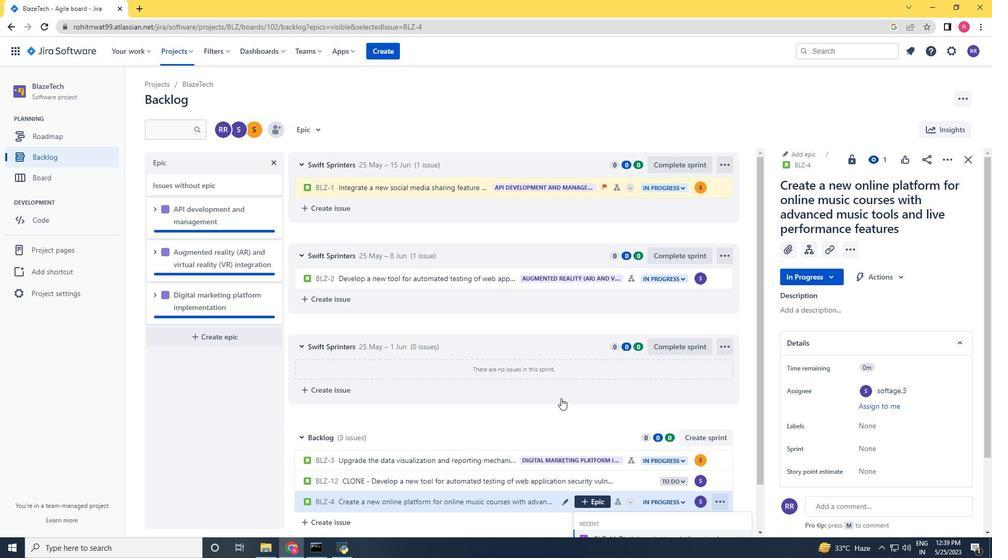 
Action: Mouse scrolled (552, 388) with delta (0, 0)
Screenshot: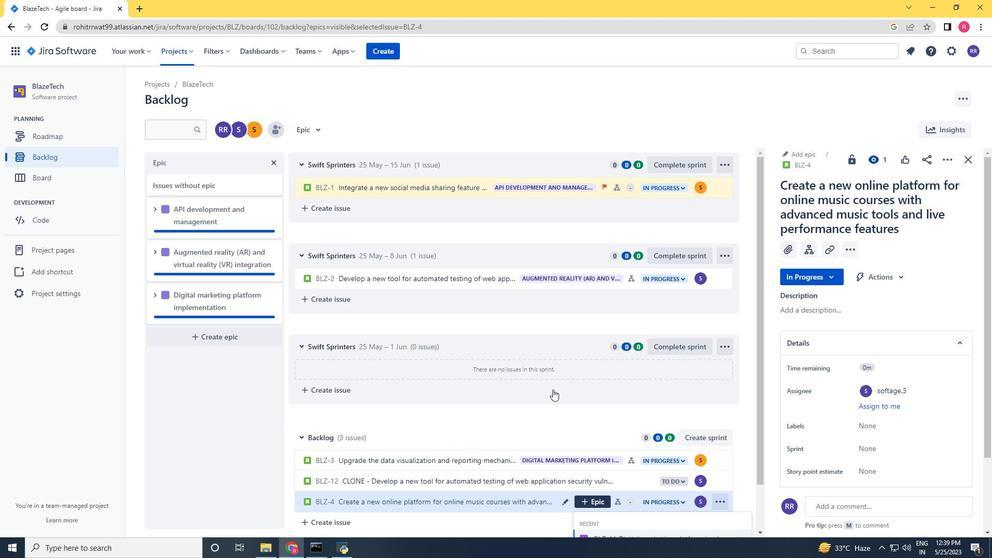 
Action: Mouse scrolled (552, 388) with delta (0, 0)
Screenshot: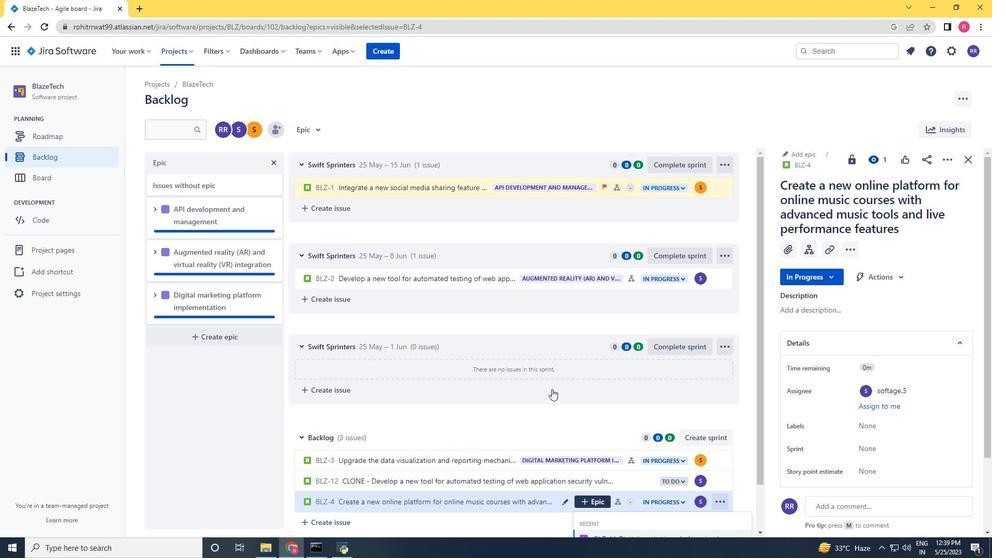 
Action: Mouse scrolled (552, 388) with delta (0, 0)
Screenshot: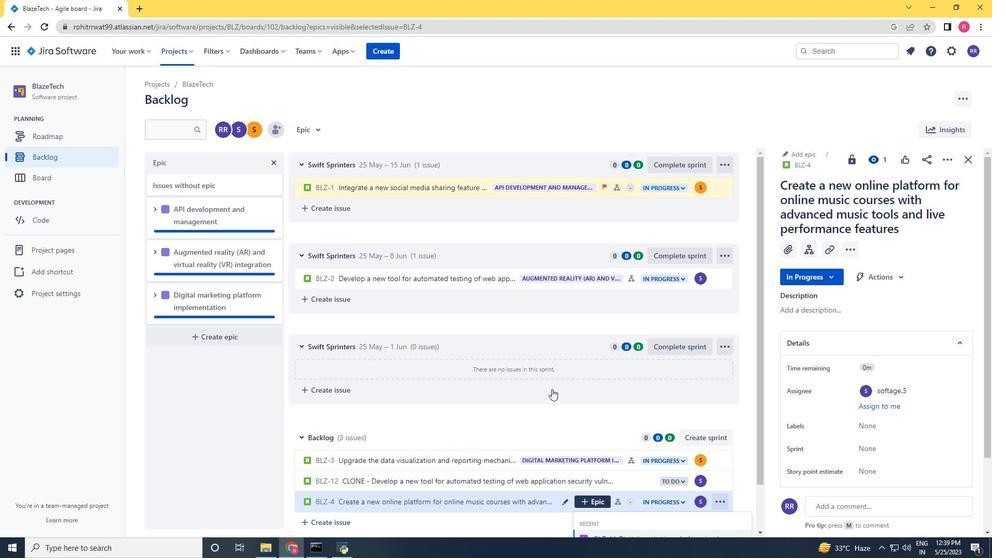 
Action: Mouse scrolled (552, 388) with delta (0, 0)
Screenshot: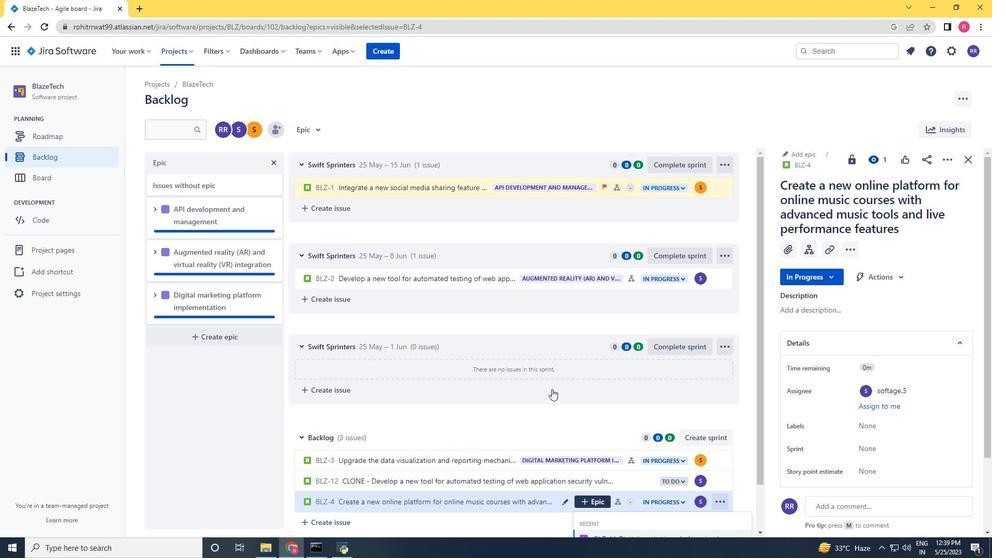
Action: Mouse moved to (776, 451)
Screenshot: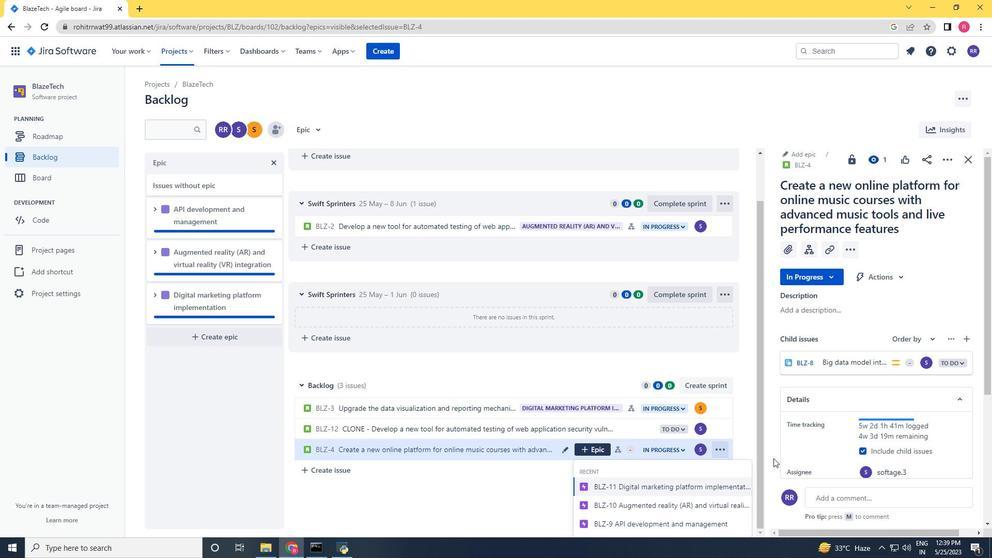 
Action: Mouse scrolled (776, 451) with delta (0, 0)
Screenshot: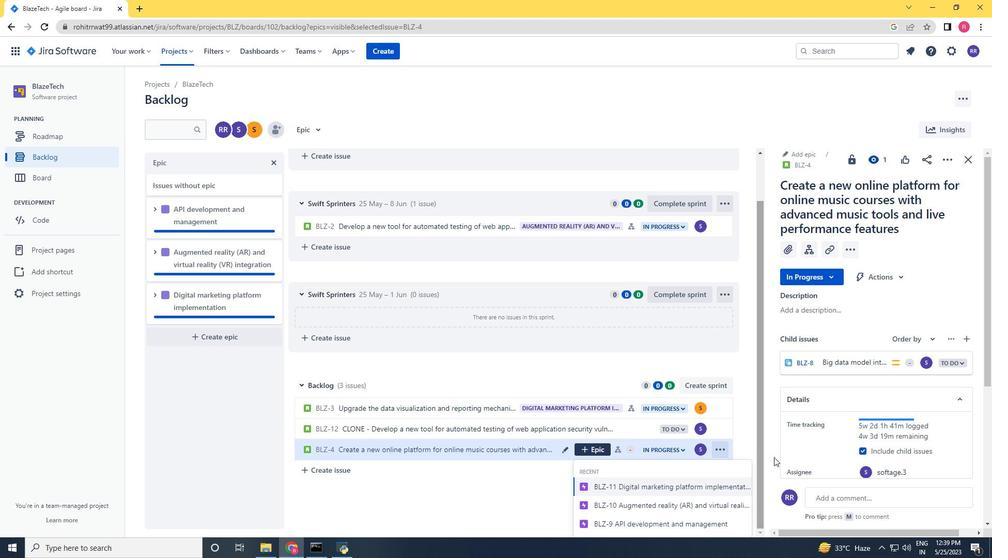 
Action: Mouse scrolled (776, 451) with delta (0, 0)
Screenshot: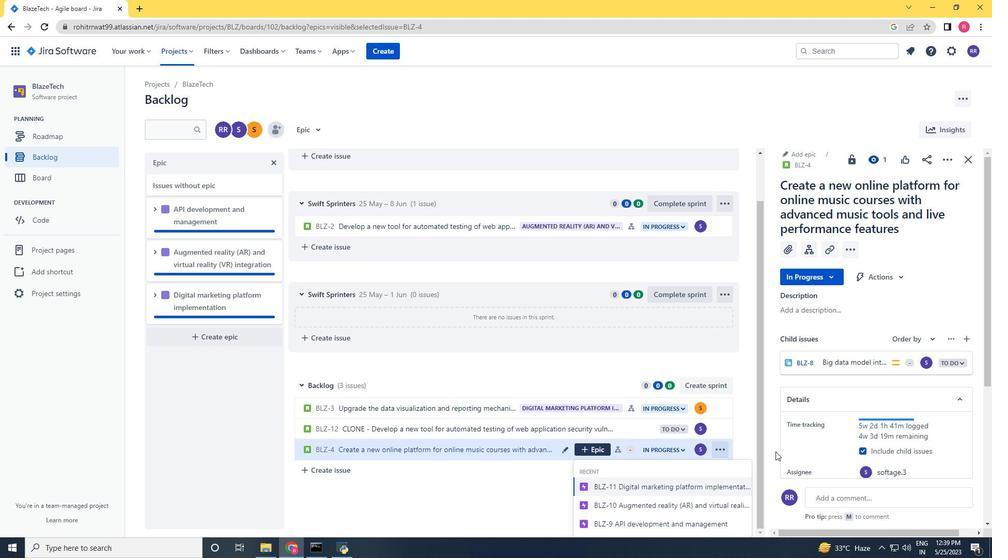 
Action: Mouse scrolled (776, 451) with delta (0, 0)
Screenshot: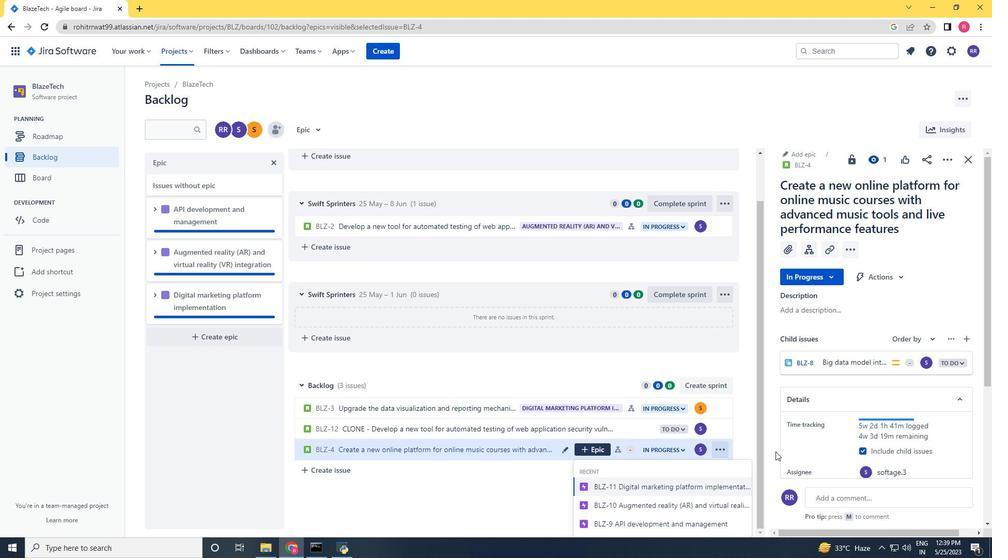 
Action: Mouse moved to (670, 520)
Screenshot: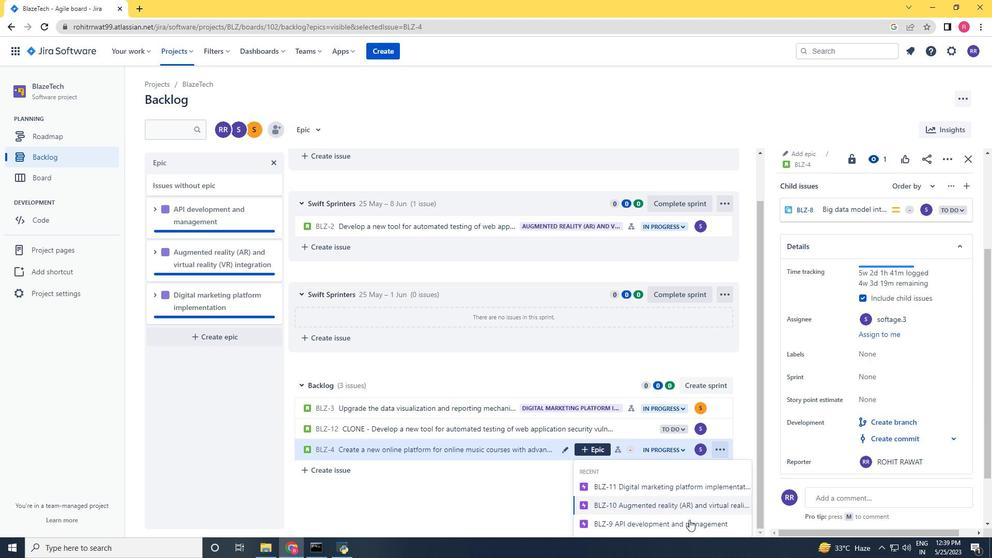 
Action: Mouse pressed left at (670, 520)
Screenshot: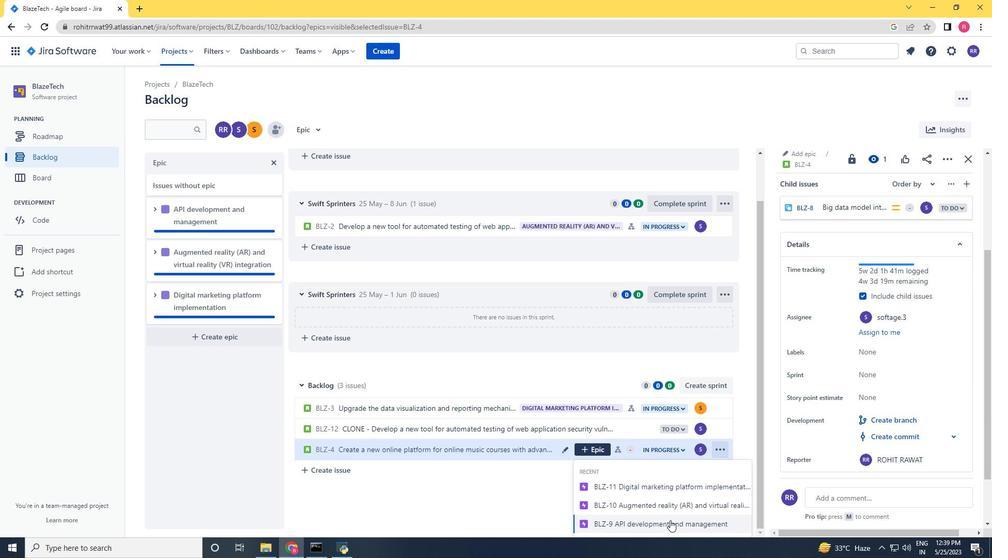 
Action: Mouse scrolled (670, 521) with delta (0, 0)
Screenshot: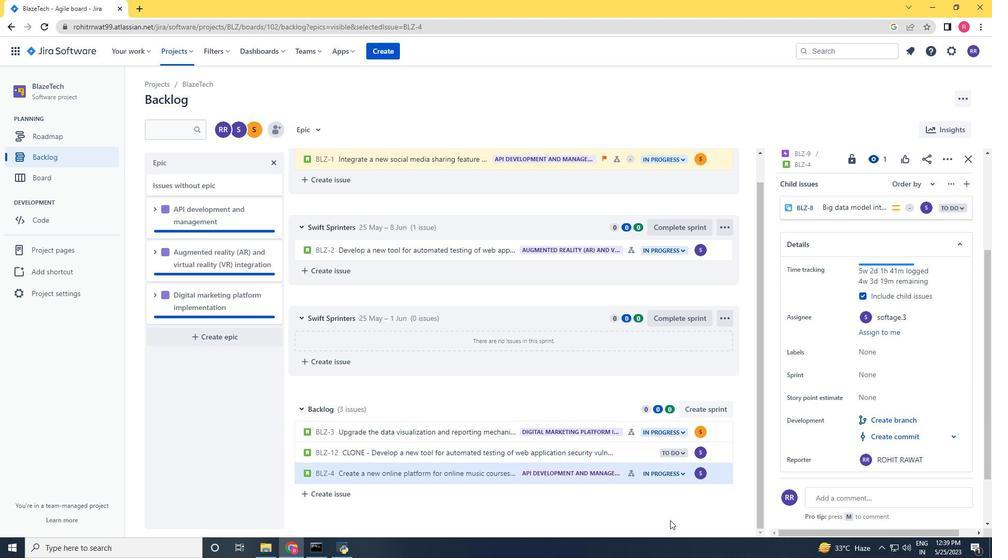 
Action: Mouse scrolled (670, 521) with delta (0, 0)
Screenshot: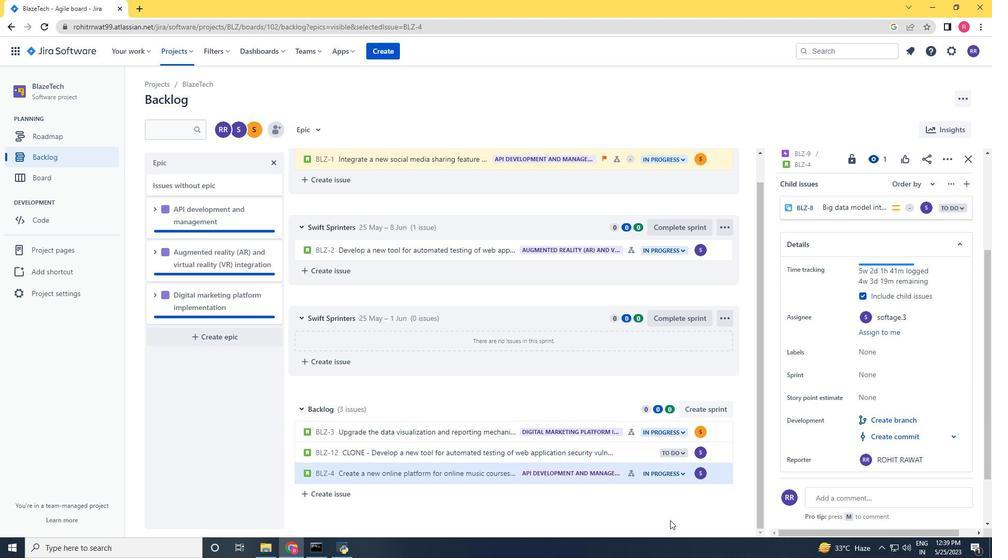 
Action: Mouse scrolled (670, 521) with delta (0, 0)
Screenshot: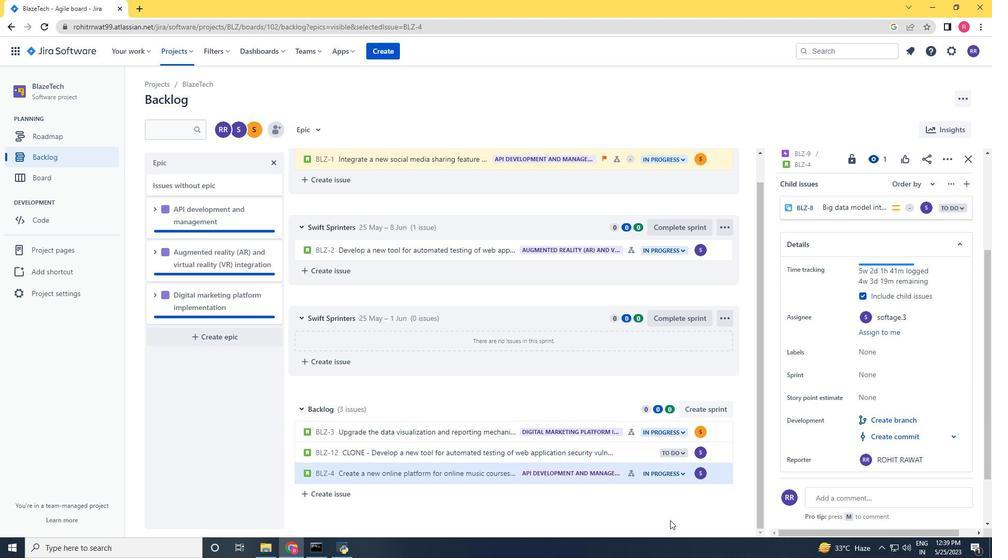 
Action: Mouse scrolled (670, 521) with delta (0, 0)
Screenshot: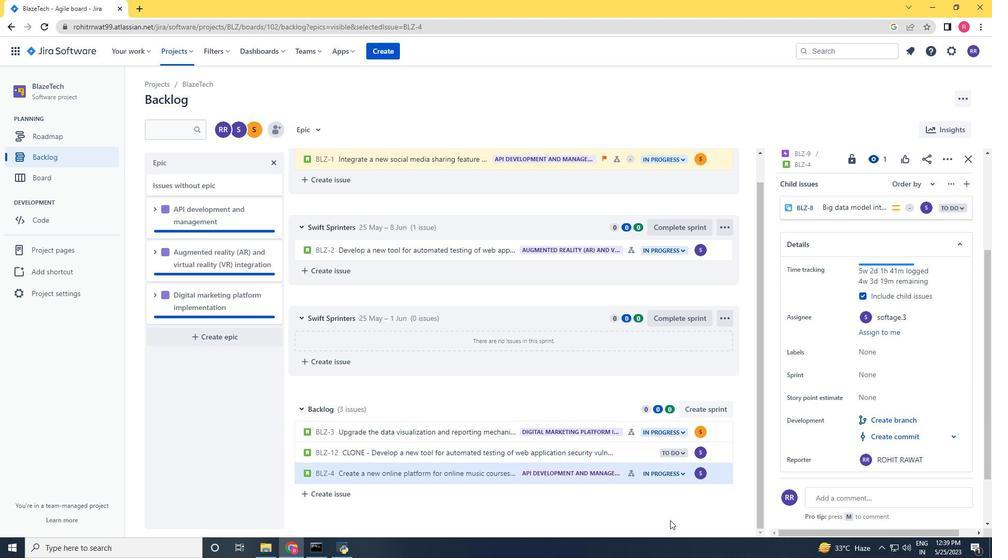 
Action: Mouse moved to (967, 164)
Screenshot: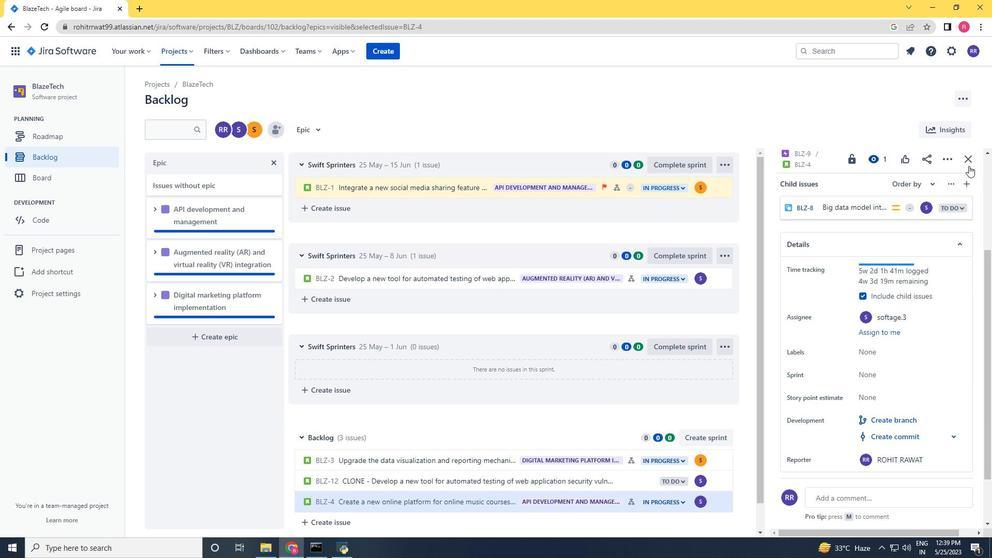 
Action: Mouse pressed left at (967, 164)
Screenshot: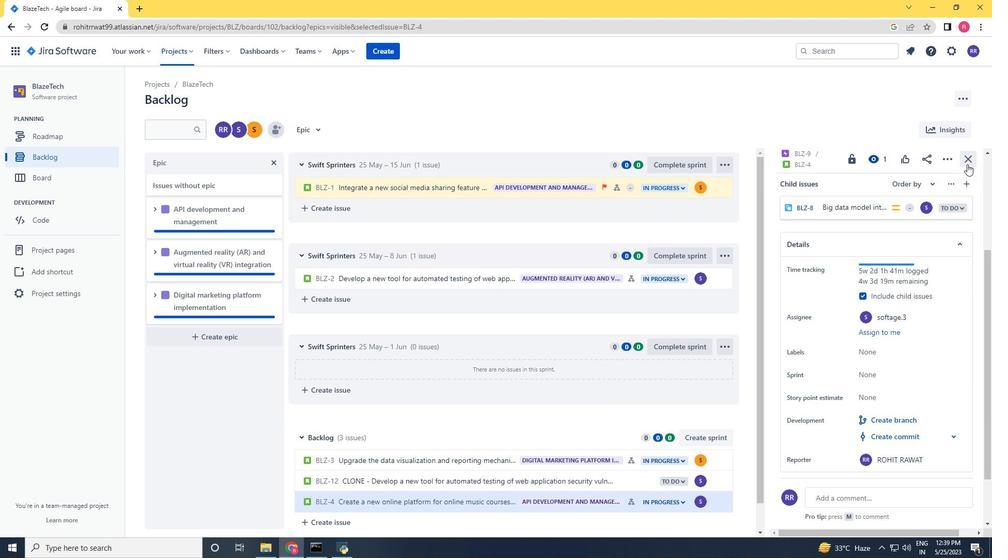 
Action: Mouse moved to (654, 378)
Screenshot: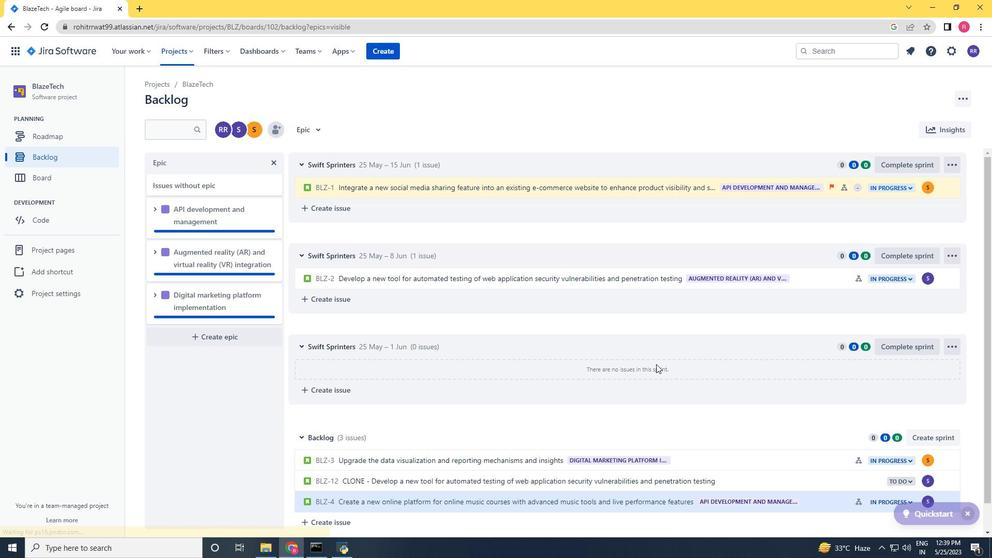 
